 Task: In the  document Pottery.html Use the tool word Count 'and display word count while typing' Create the translated copy of the document in  'German' Change notification to  None
Action: Mouse moved to (345, 410)
Screenshot: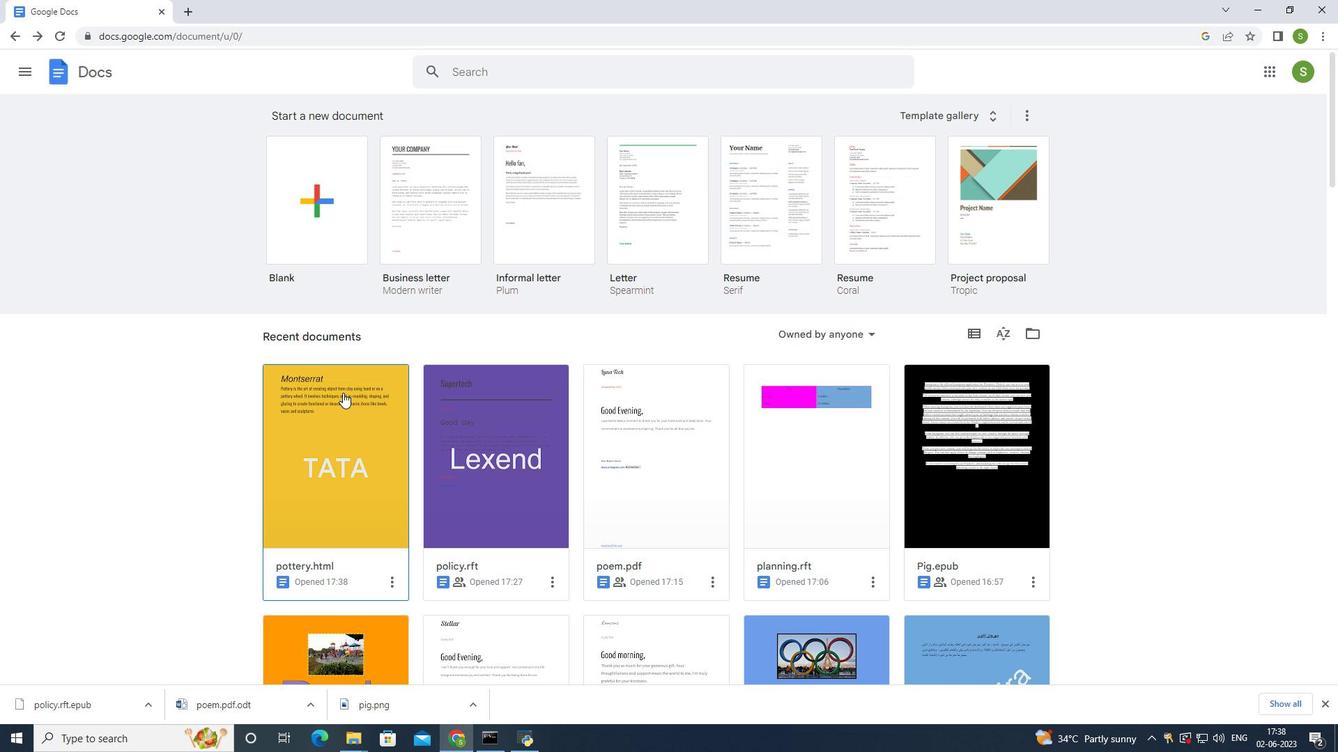 
Action: Mouse pressed left at (345, 410)
Screenshot: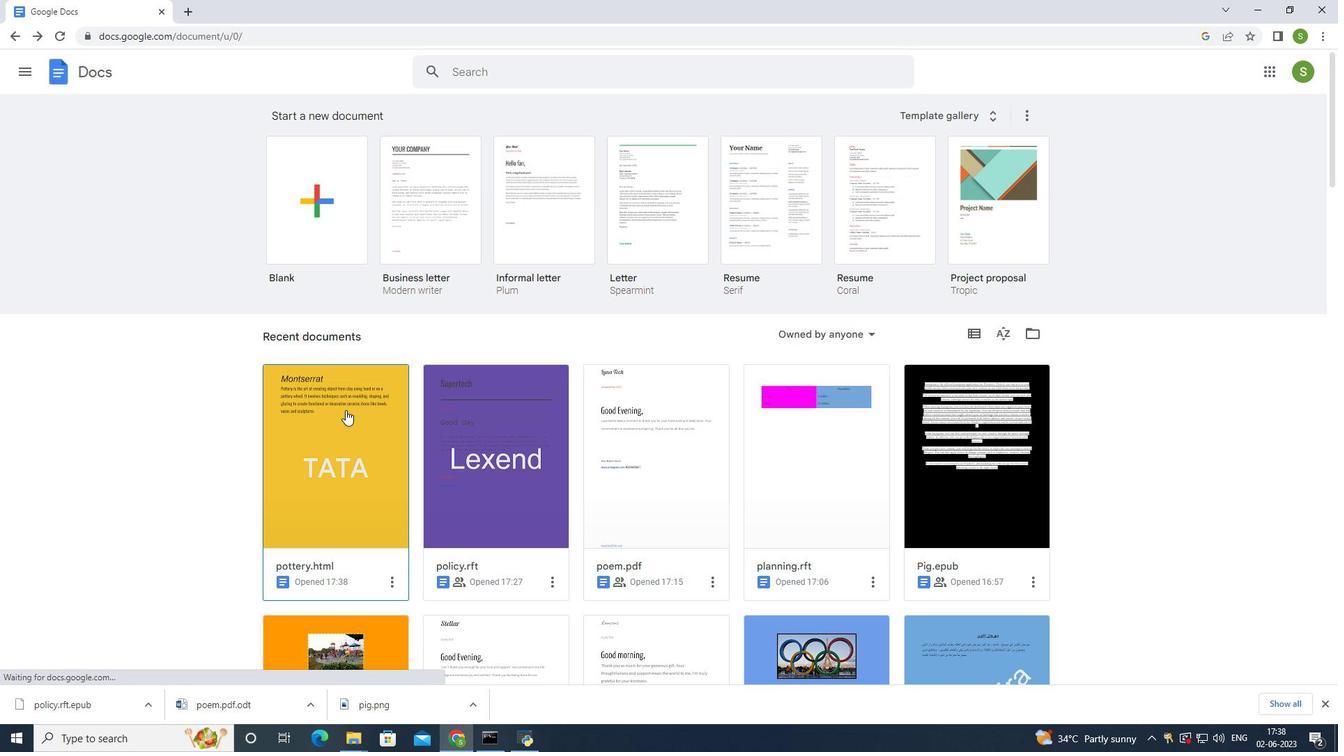 
Action: Mouse moved to (218, 78)
Screenshot: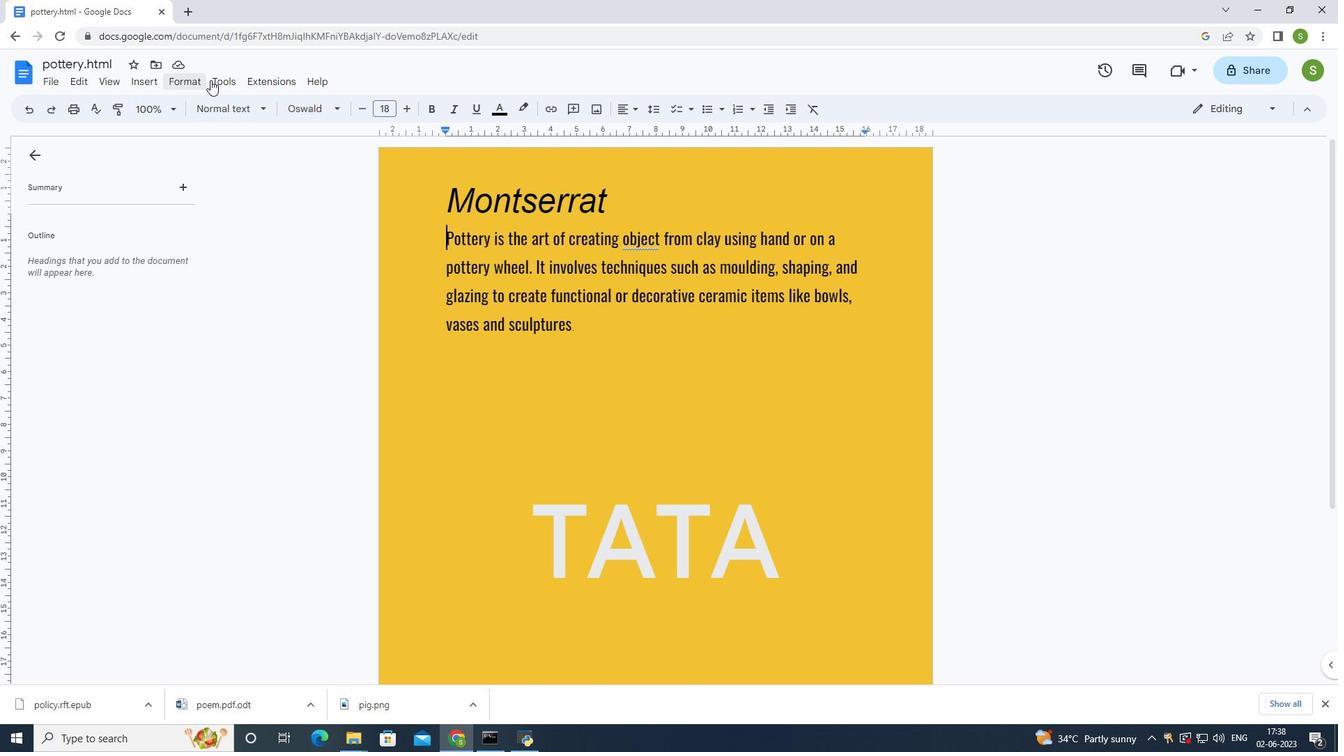 
Action: Mouse pressed left at (218, 78)
Screenshot: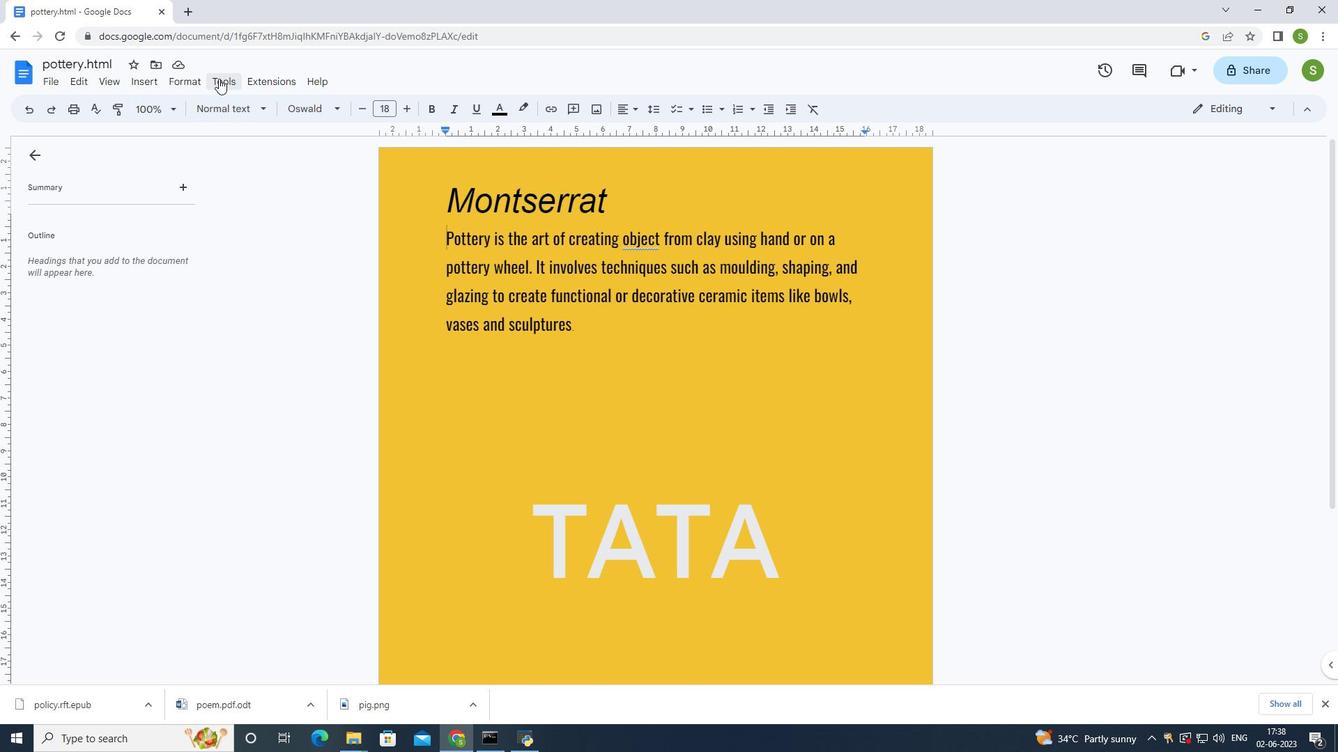 
Action: Mouse moved to (239, 125)
Screenshot: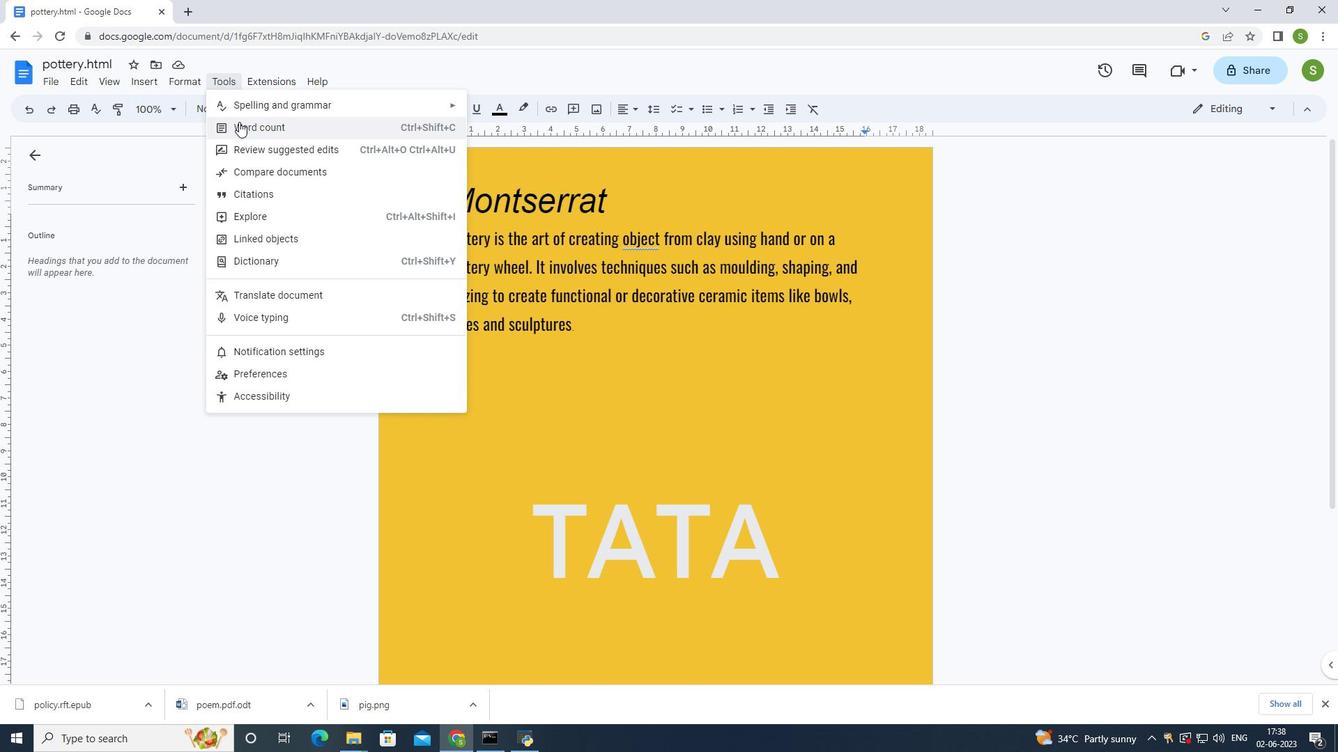 
Action: Mouse pressed left at (239, 125)
Screenshot: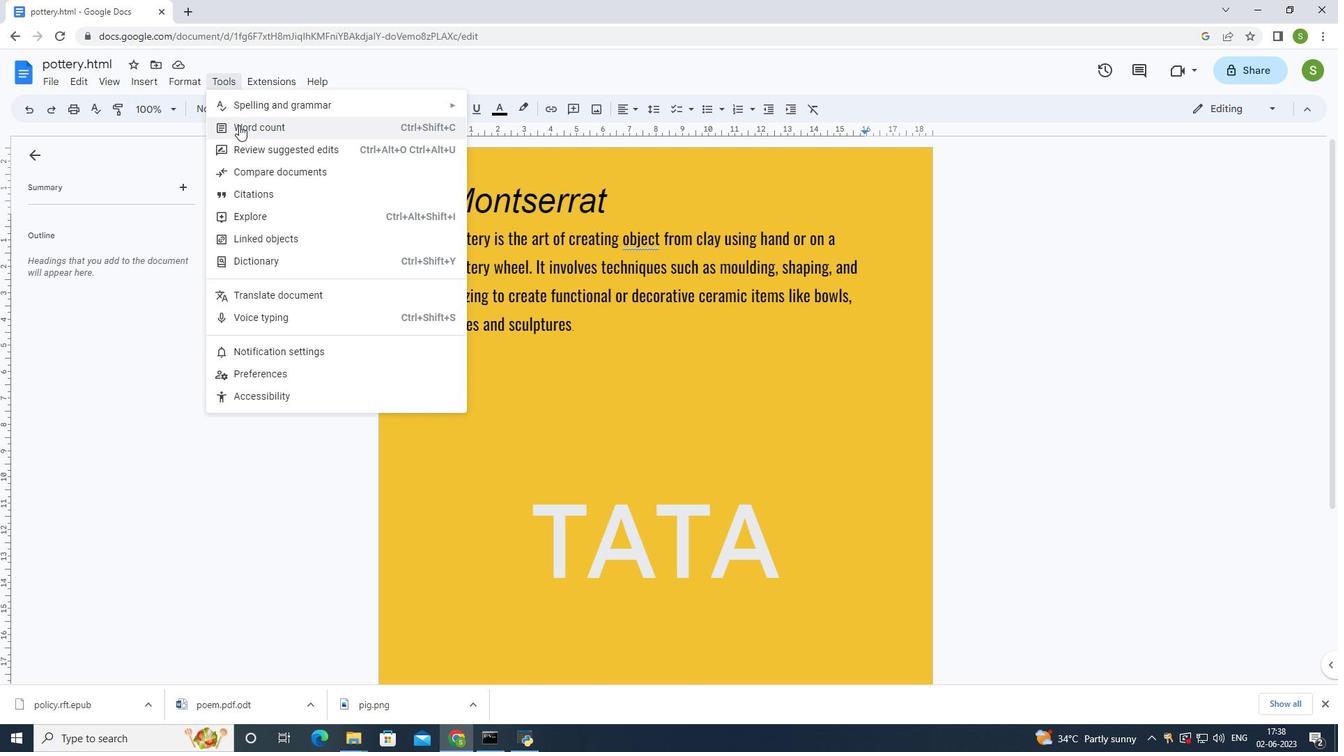 
Action: Mouse moved to (580, 432)
Screenshot: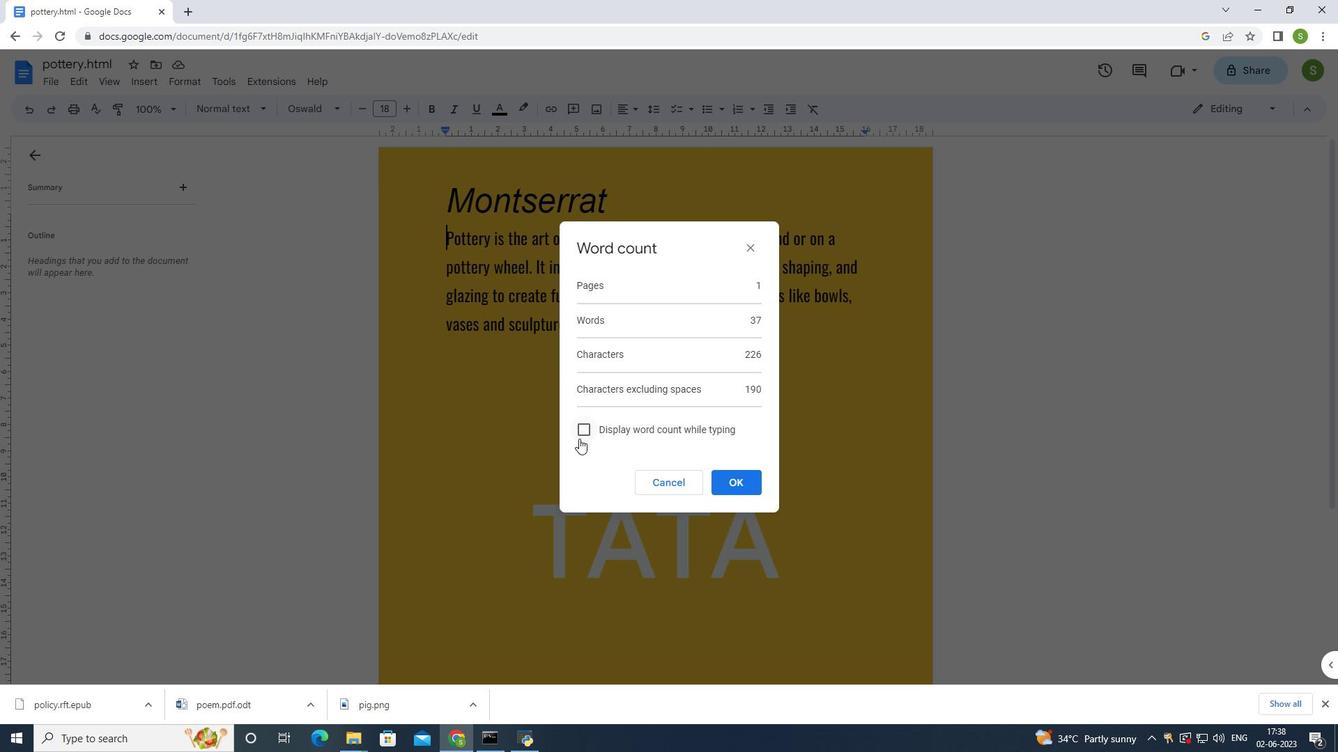 
Action: Mouse pressed left at (580, 432)
Screenshot: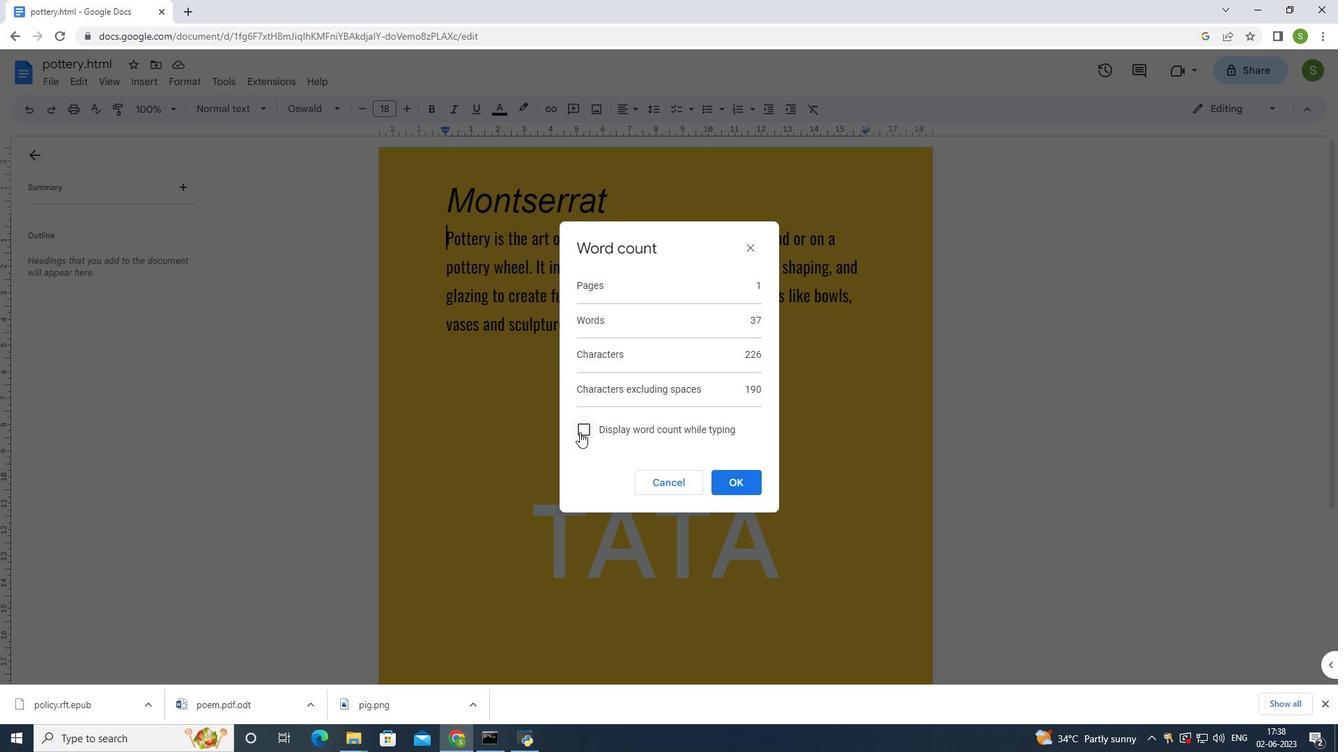 
Action: Mouse moved to (732, 484)
Screenshot: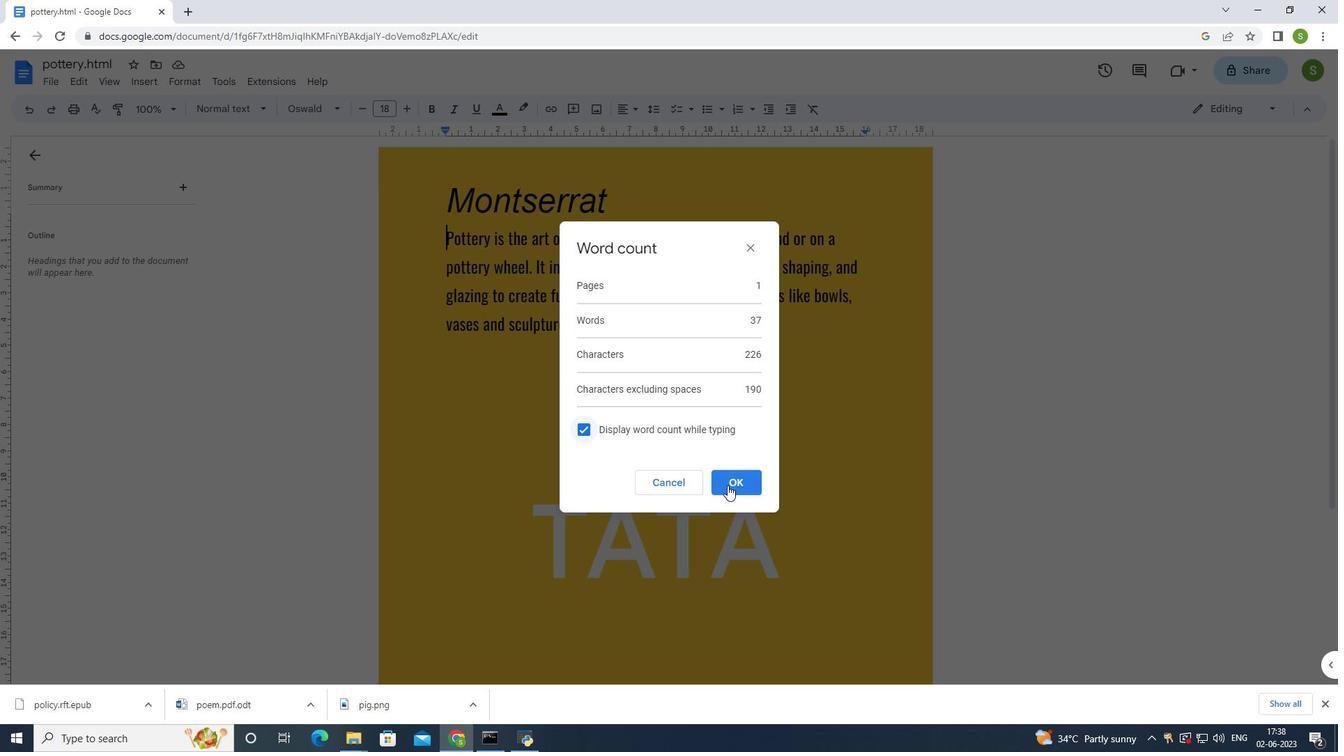 
Action: Mouse pressed left at (732, 484)
Screenshot: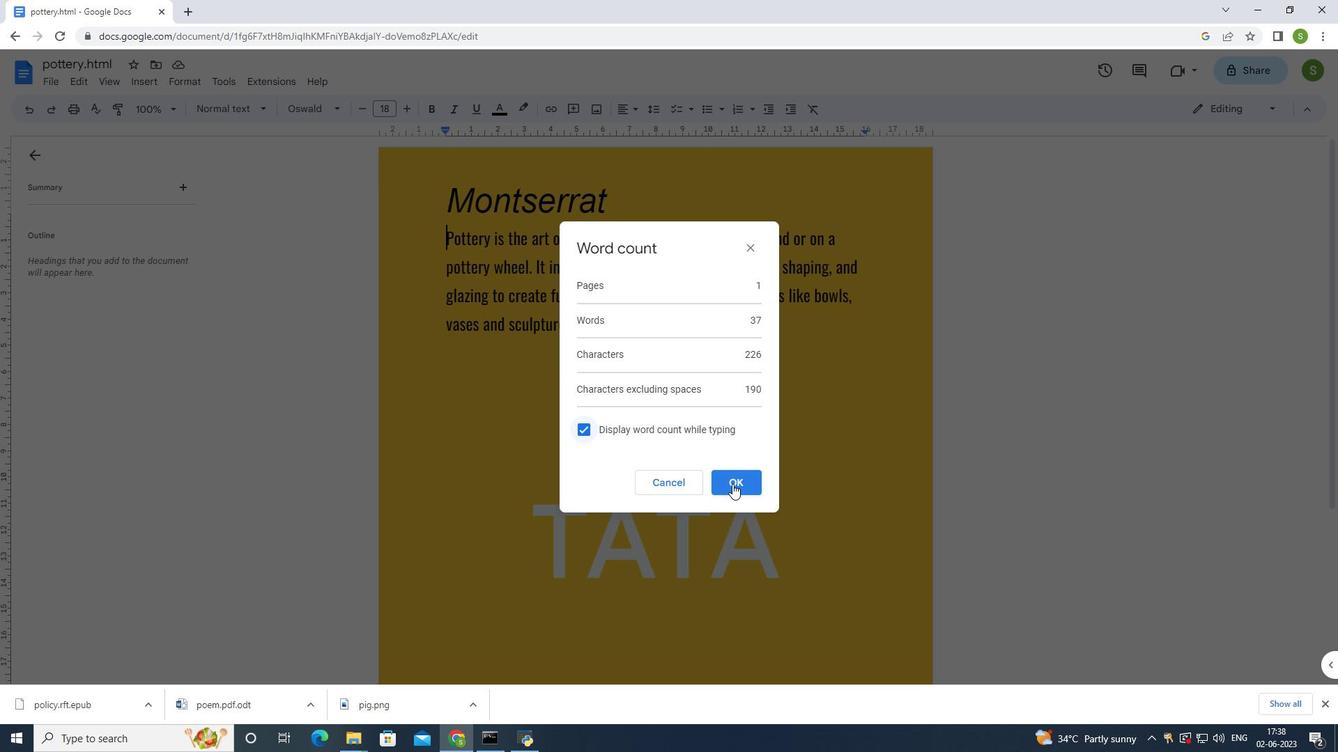 
Action: Mouse moved to (218, 83)
Screenshot: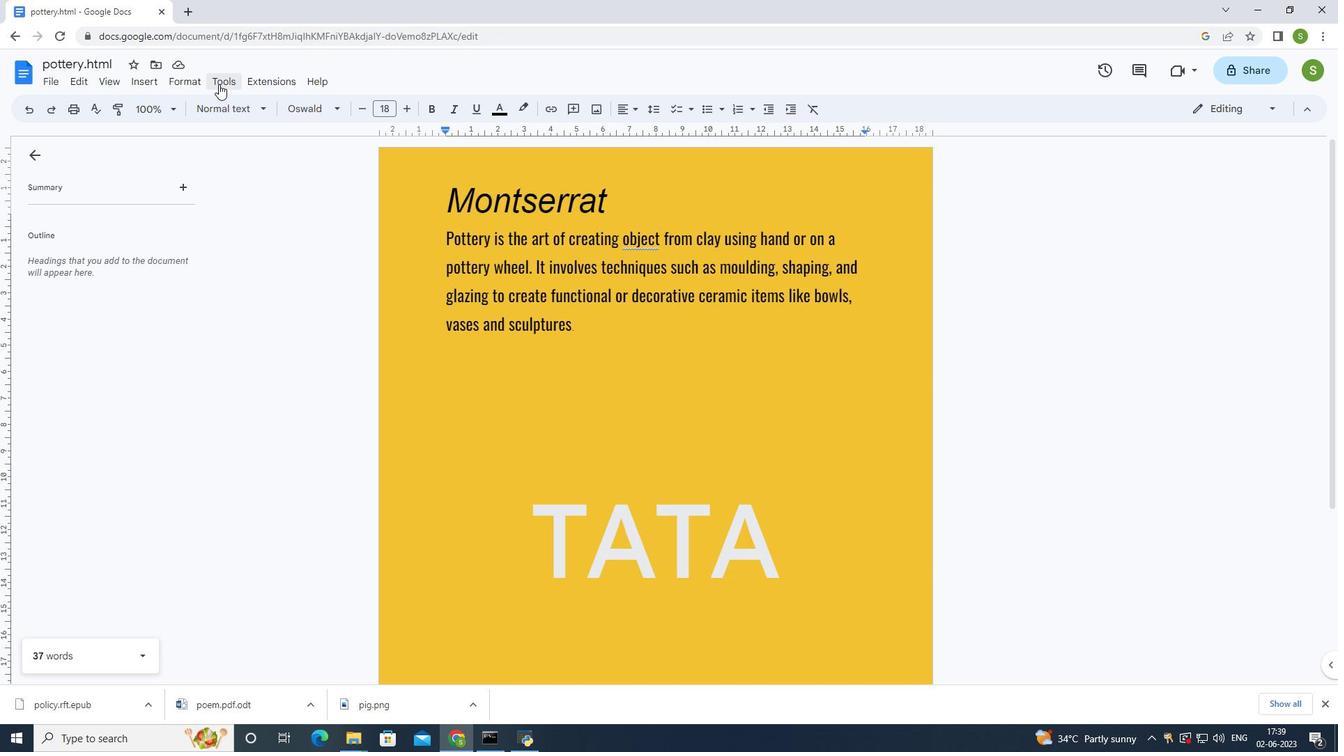 
Action: Mouse pressed left at (218, 84)
Screenshot: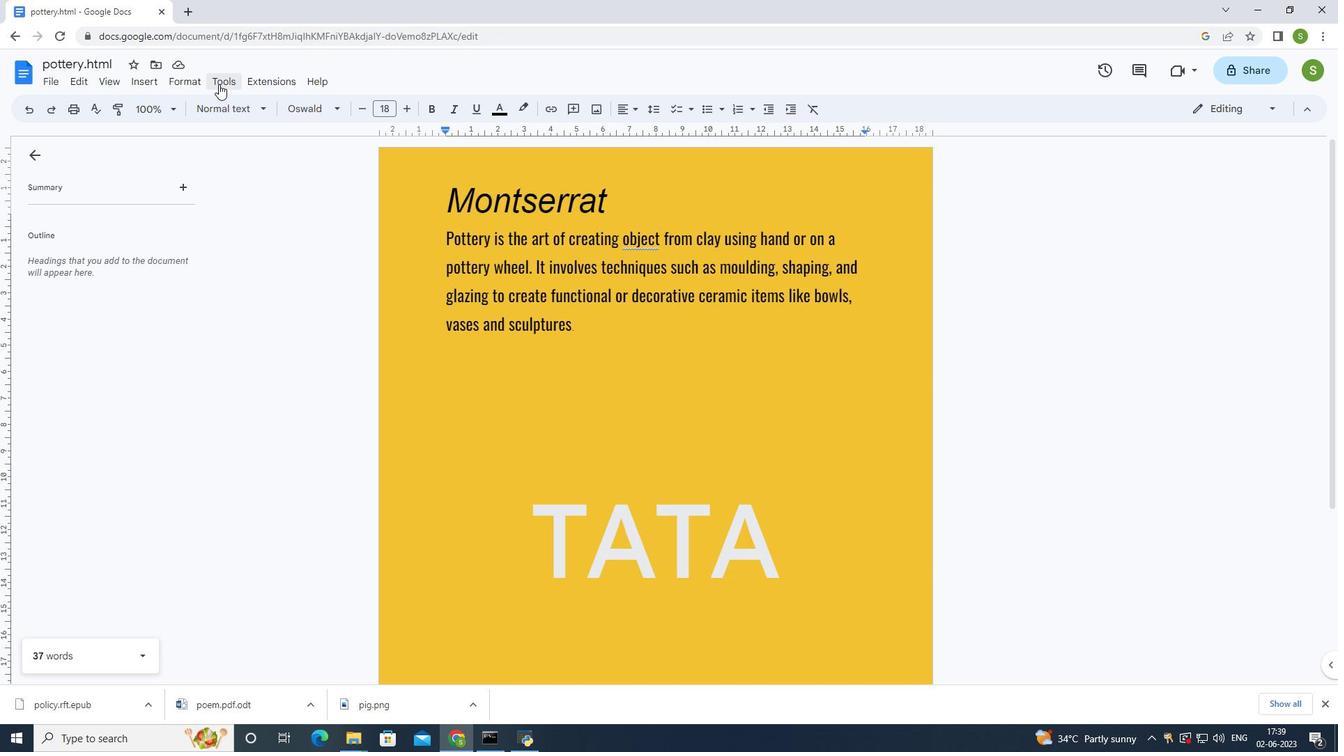 
Action: Mouse moved to (259, 296)
Screenshot: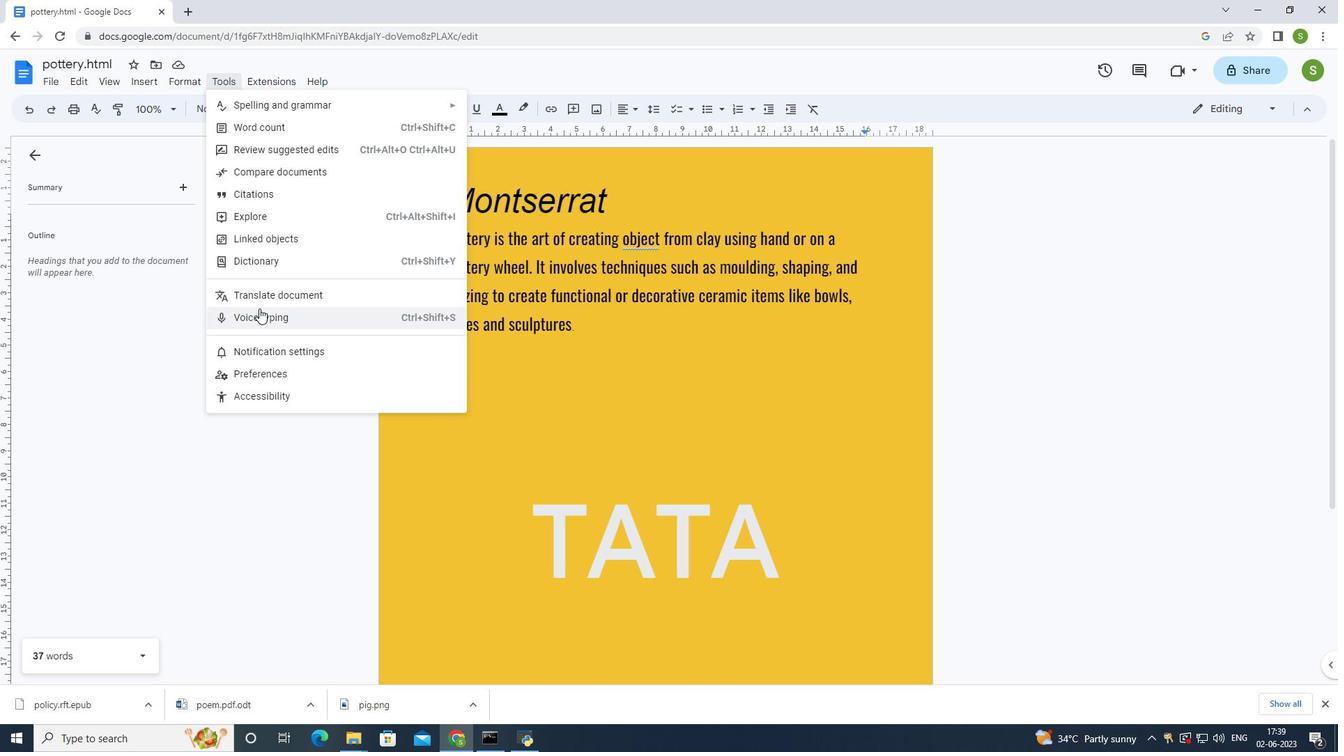 
Action: Mouse pressed left at (259, 296)
Screenshot: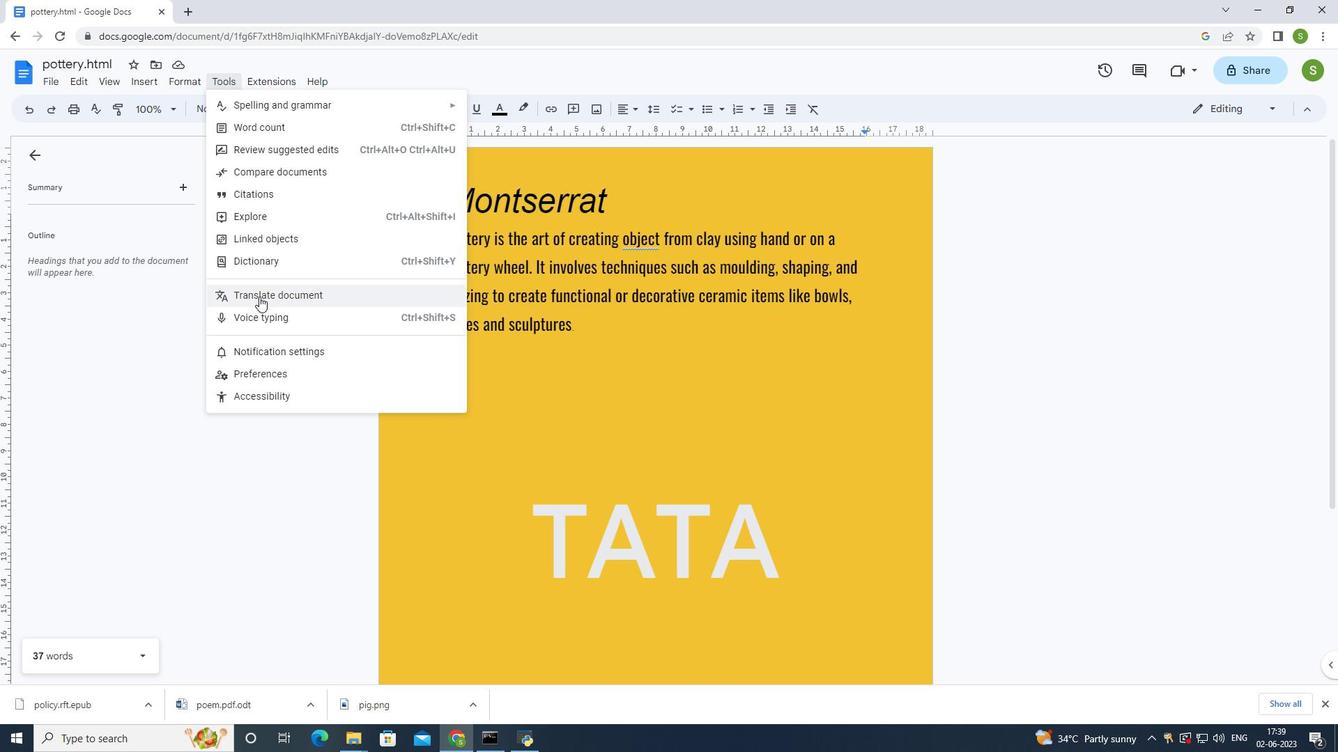 
Action: Mouse moved to (637, 386)
Screenshot: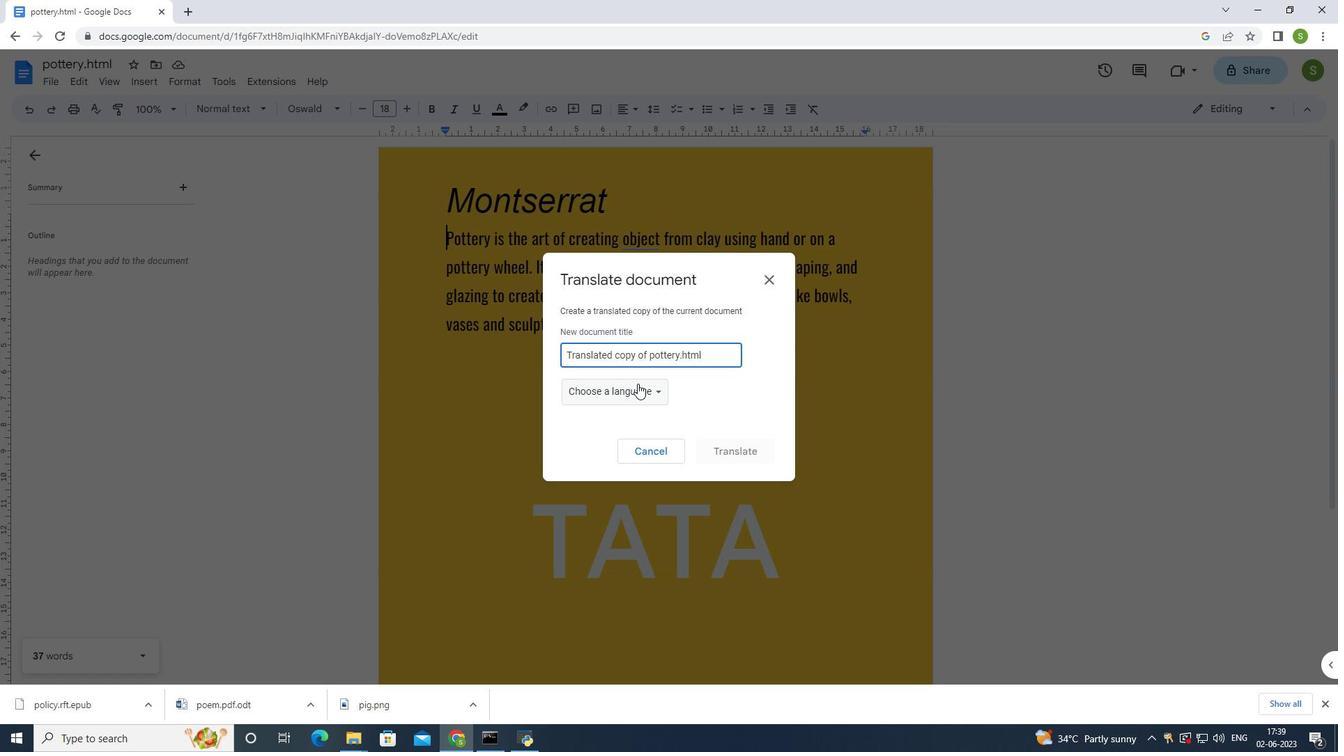 
Action: Mouse pressed left at (637, 386)
Screenshot: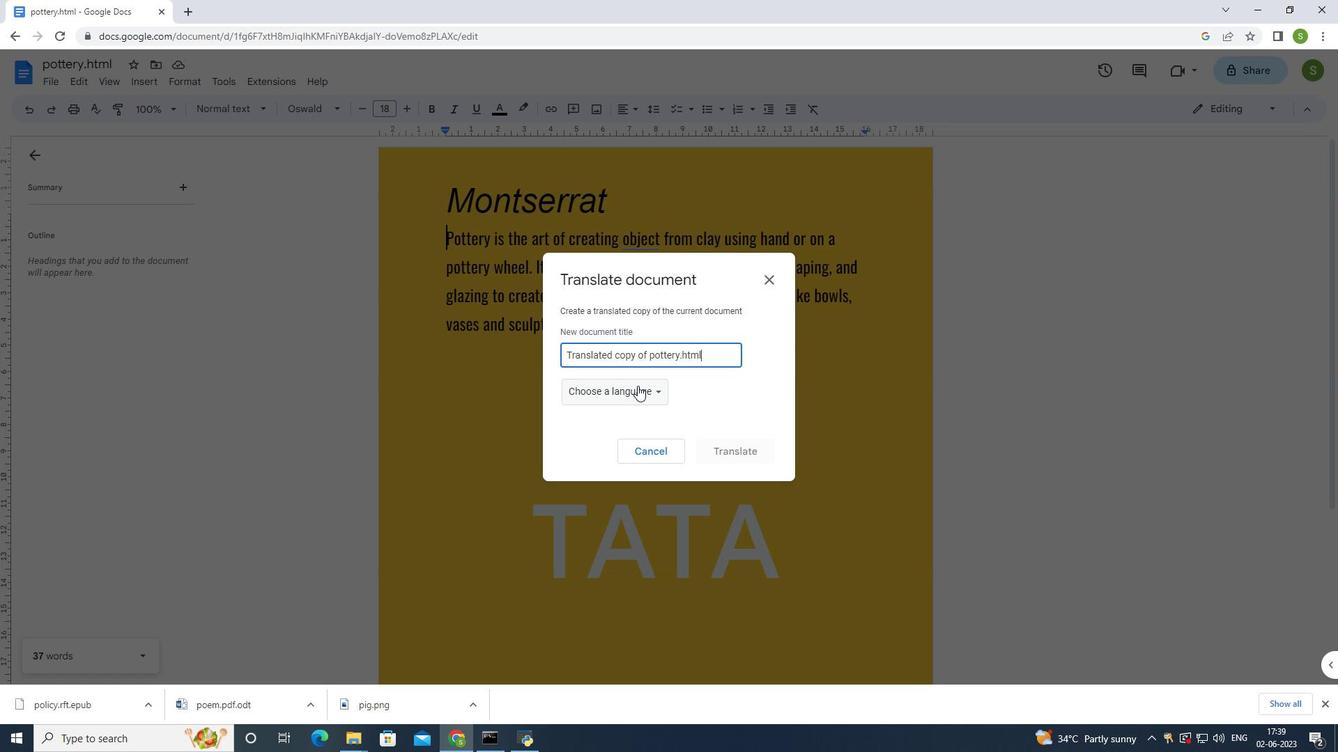 
Action: Mouse moved to (632, 459)
Screenshot: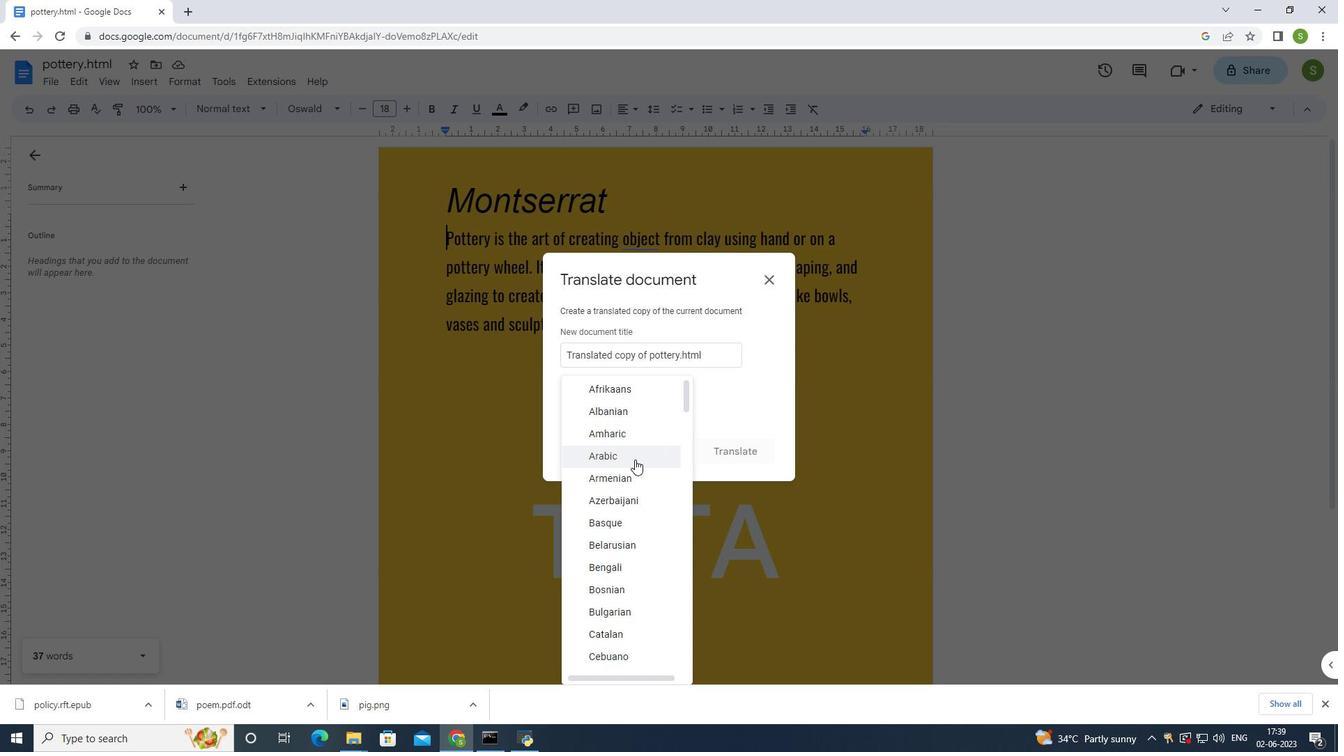 
Action: Mouse scrolled (632, 459) with delta (0, 0)
Screenshot: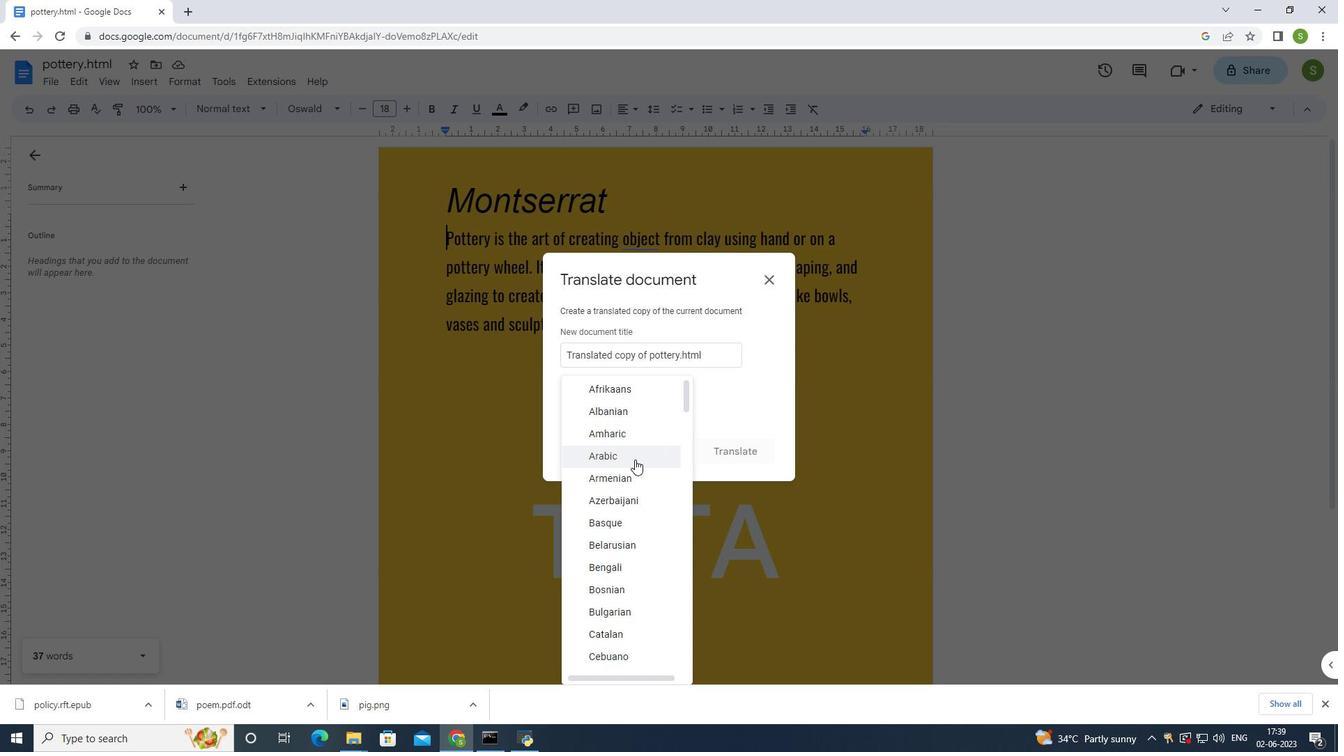 
Action: Mouse scrolled (632, 459) with delta (0, 0)
Screenshot: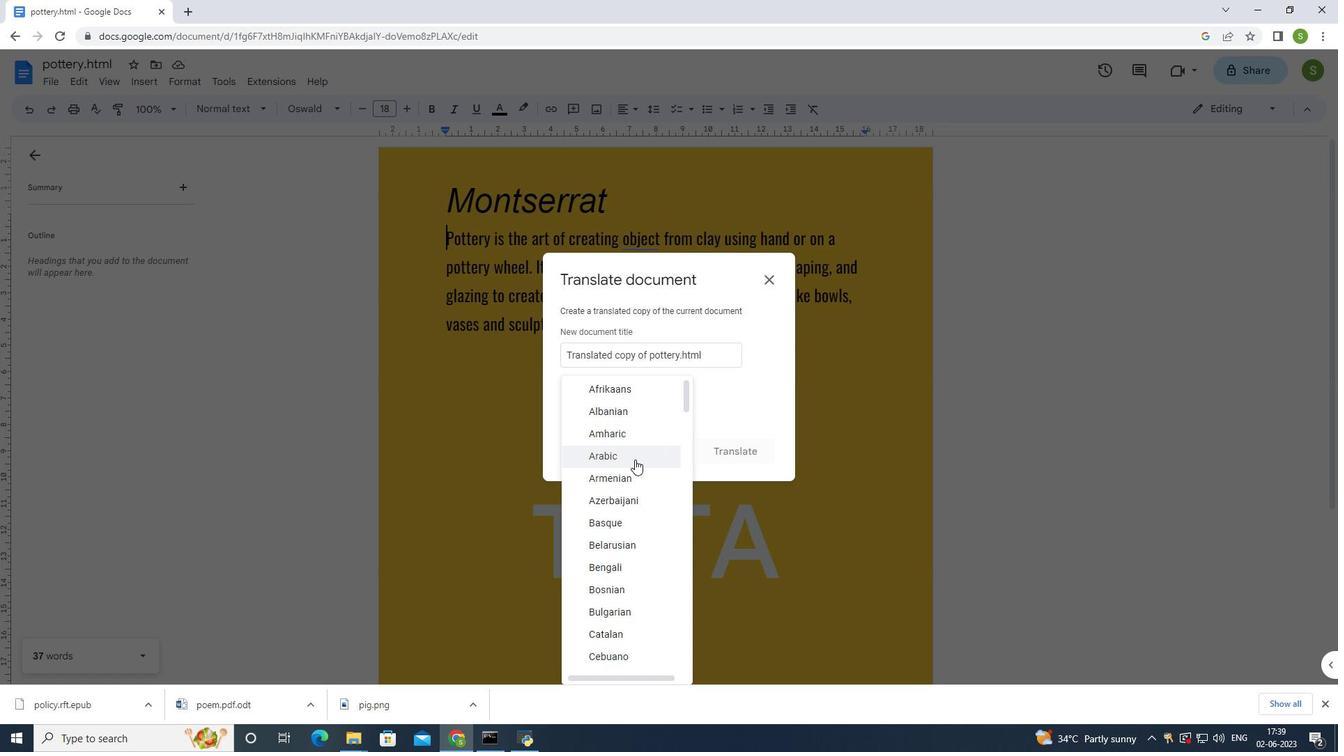 
Action: Mouse moved to (632, 459)
Screenshot: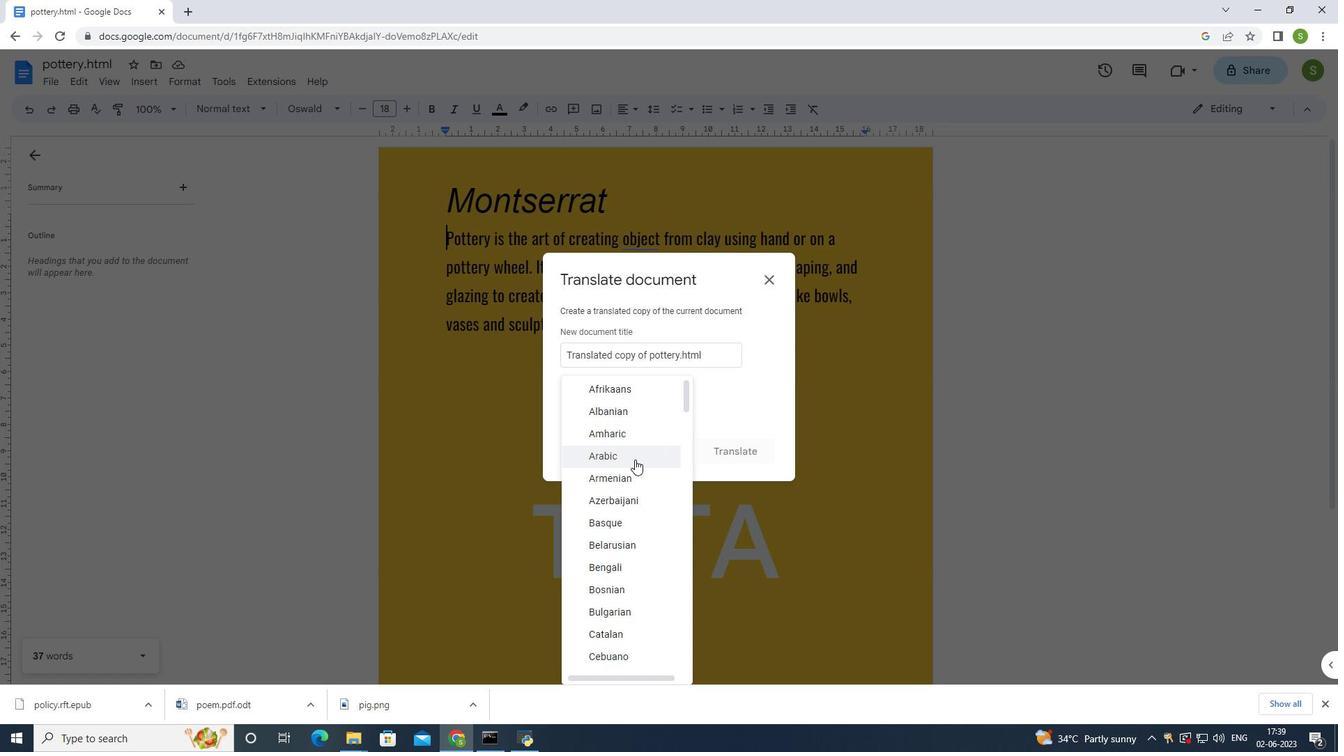 
Action: Mouse scrolled (632, 459) with delta (0, 0)
Screenshot: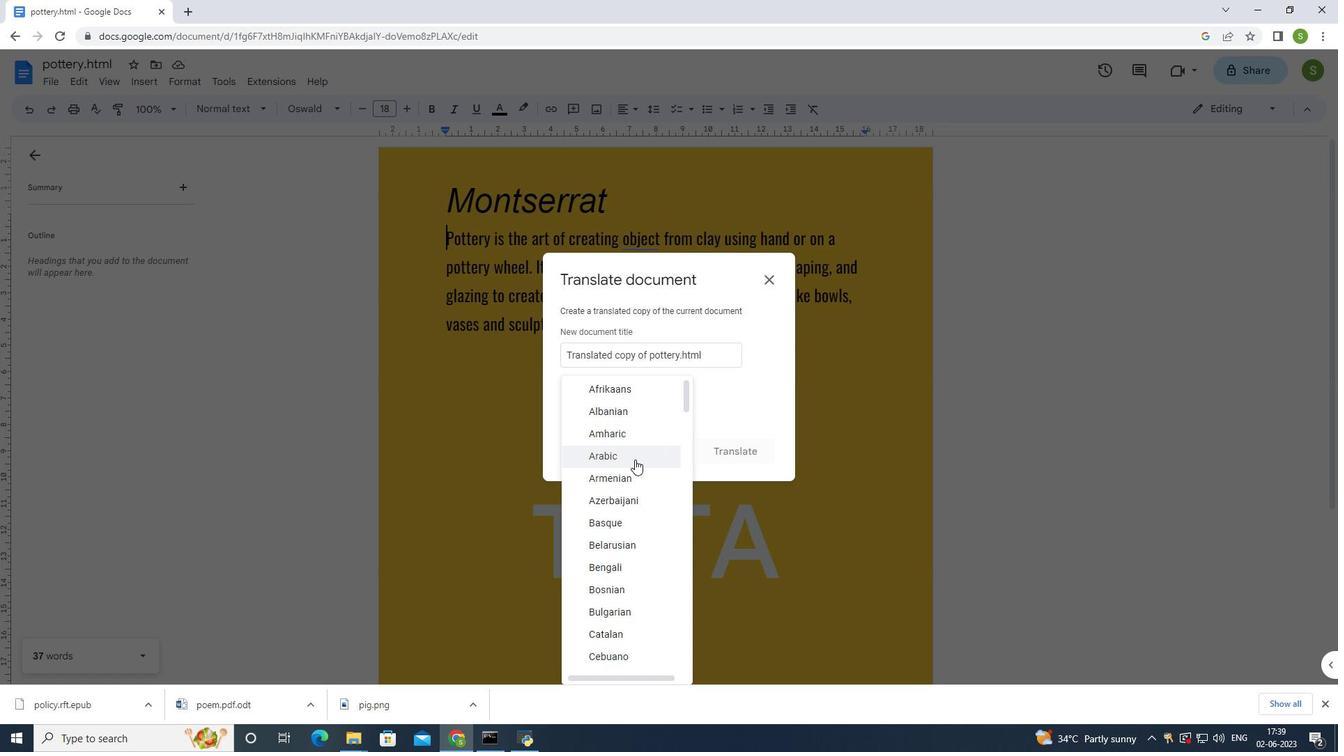 
Action: Mouse moved to (630, 459)
Screenshot: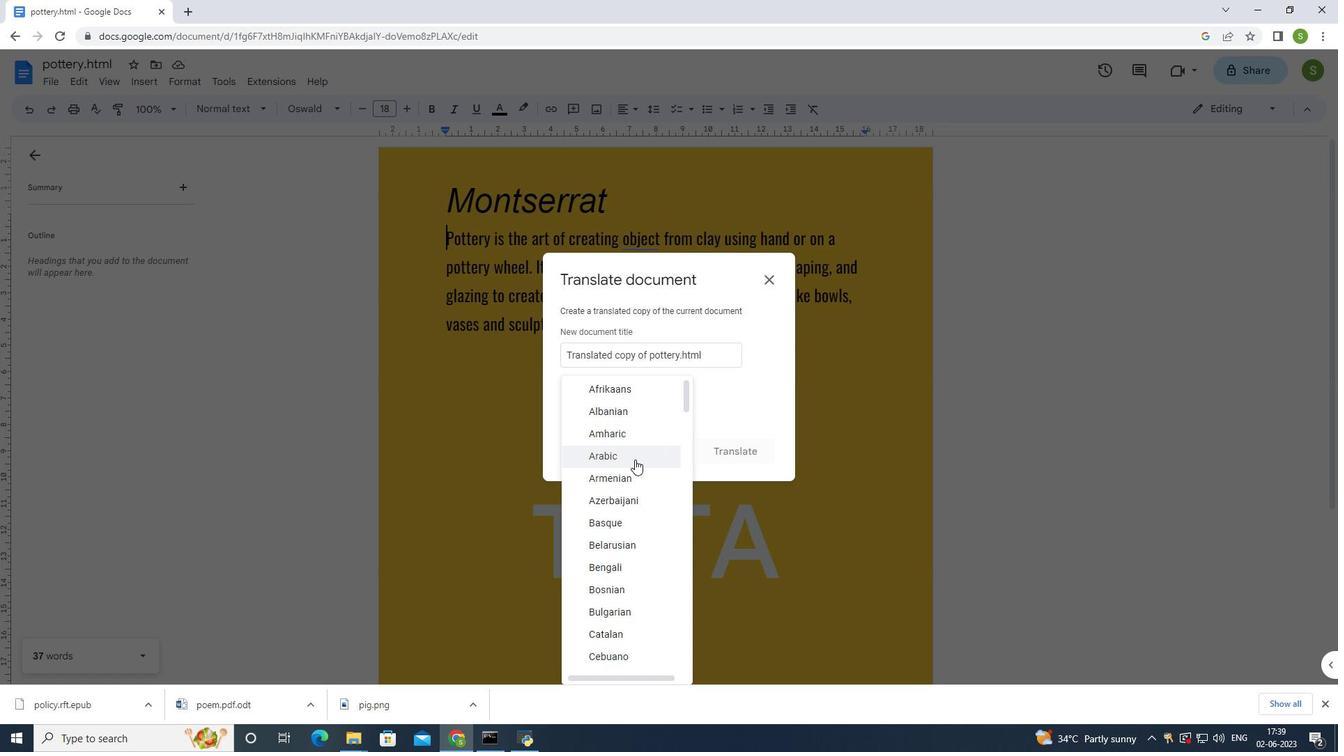 
Action: Mouse scrolled (630, 459) with delta (0, 0)
Screenshot: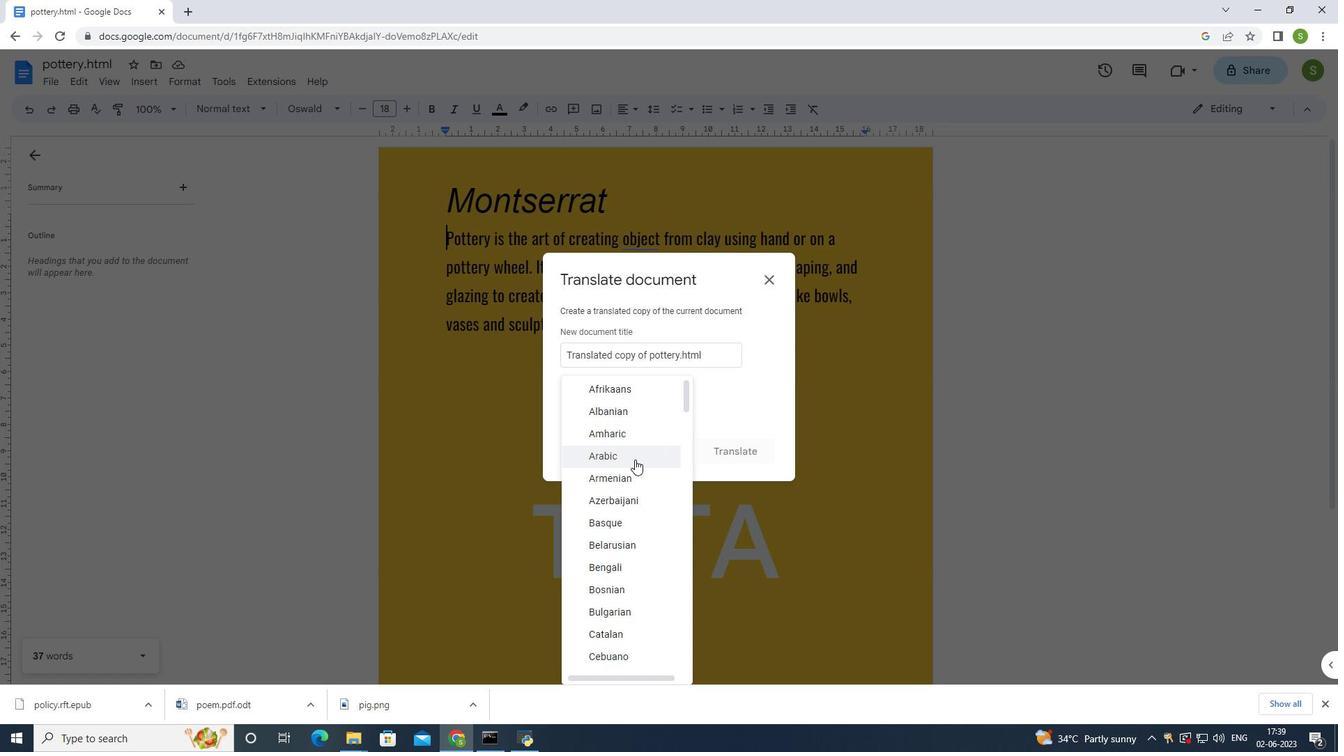 
Action: Mouse moved to (623, 455)
Screenshot: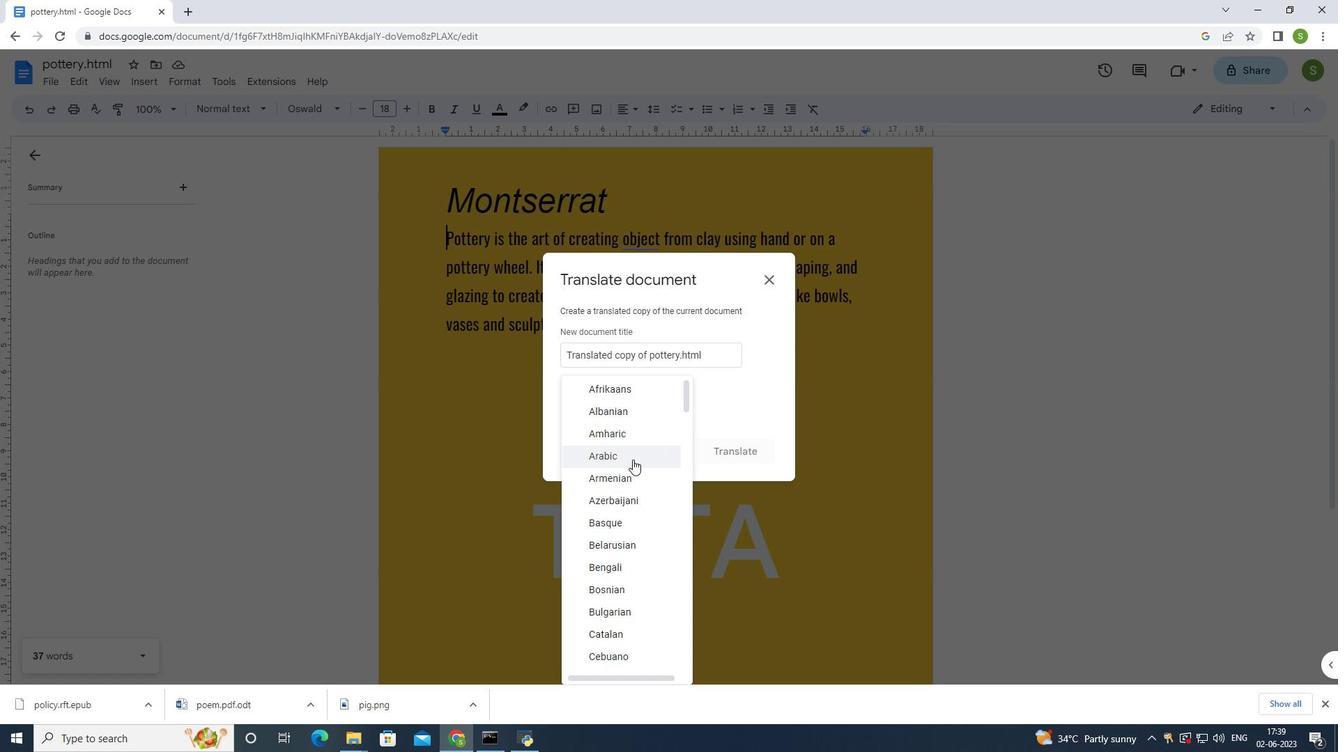 
Action: Mouse scrolled (623, 454) with delta (0, 0)
Screenshot: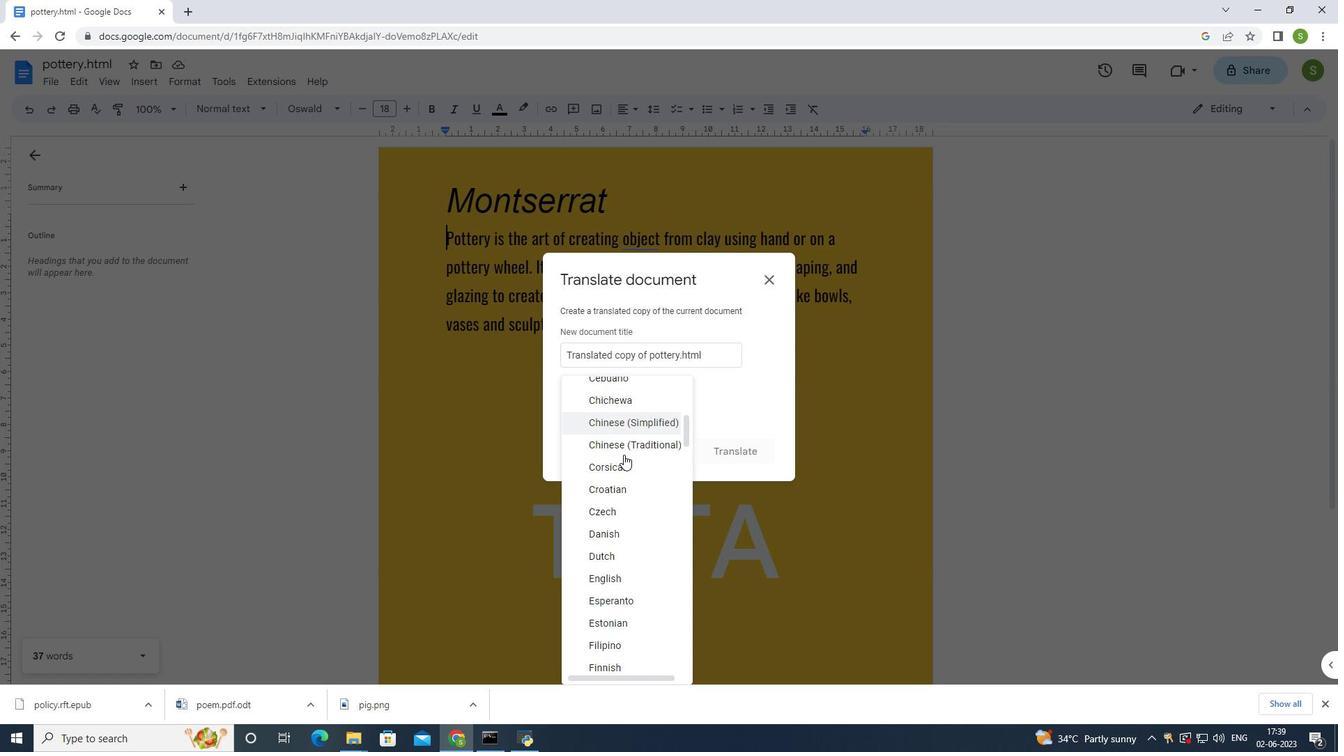 
Action: Mouse scrolled (623, 454) with delta (0, 0)
Screenshot: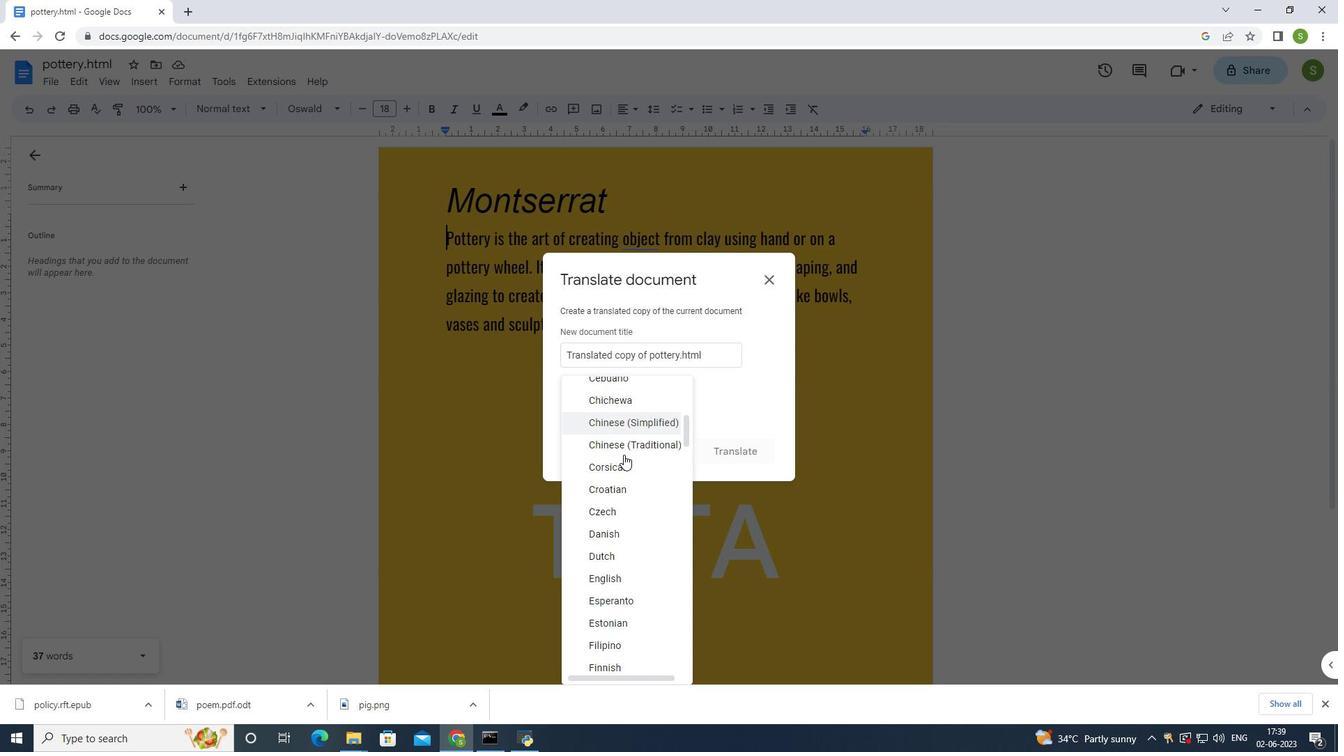 
Action: Mouse scrolled (623, 454) with delta (0, 0)
Screenshot: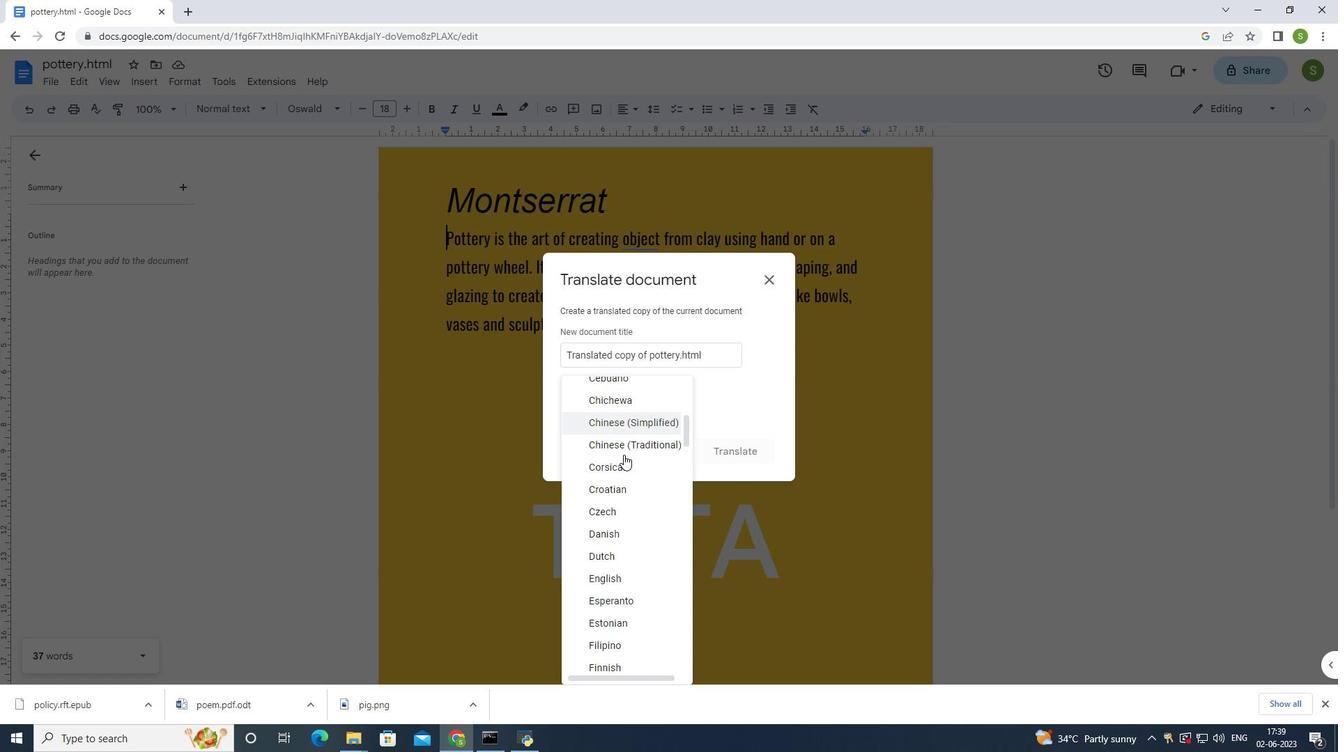
Action: Mouse scrolled (623, 454) with delta (0, 0)
Screenshot: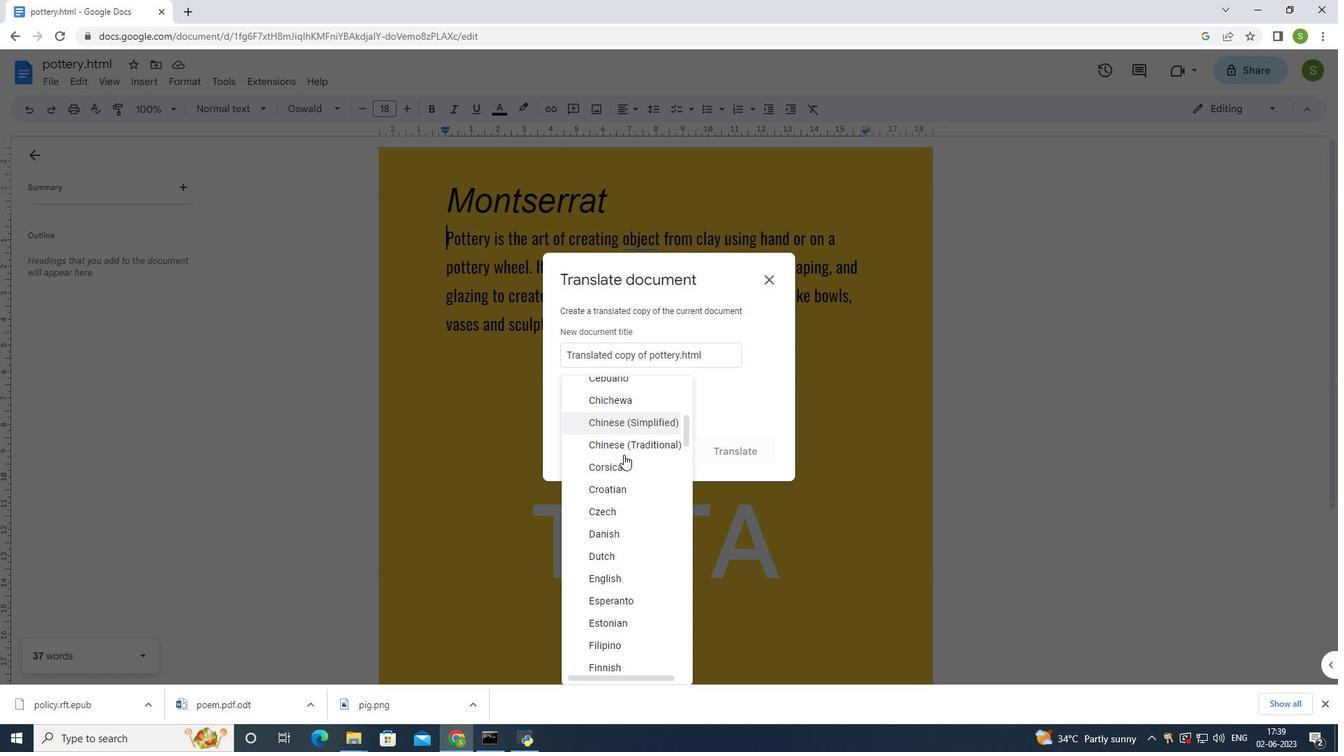 
Action: Mouse moved to (618, 504)
Screenshot: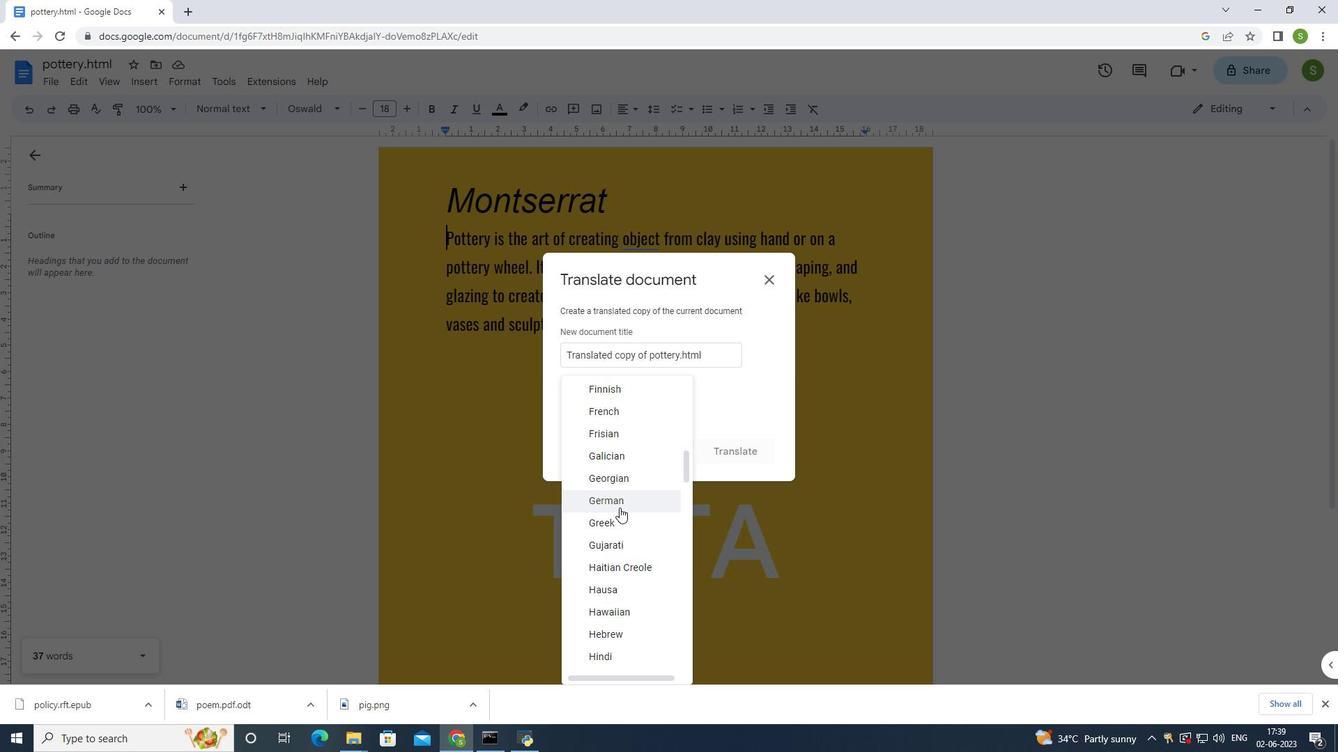 
Action: Mouse pressed left at (618, 504)
Screenshot: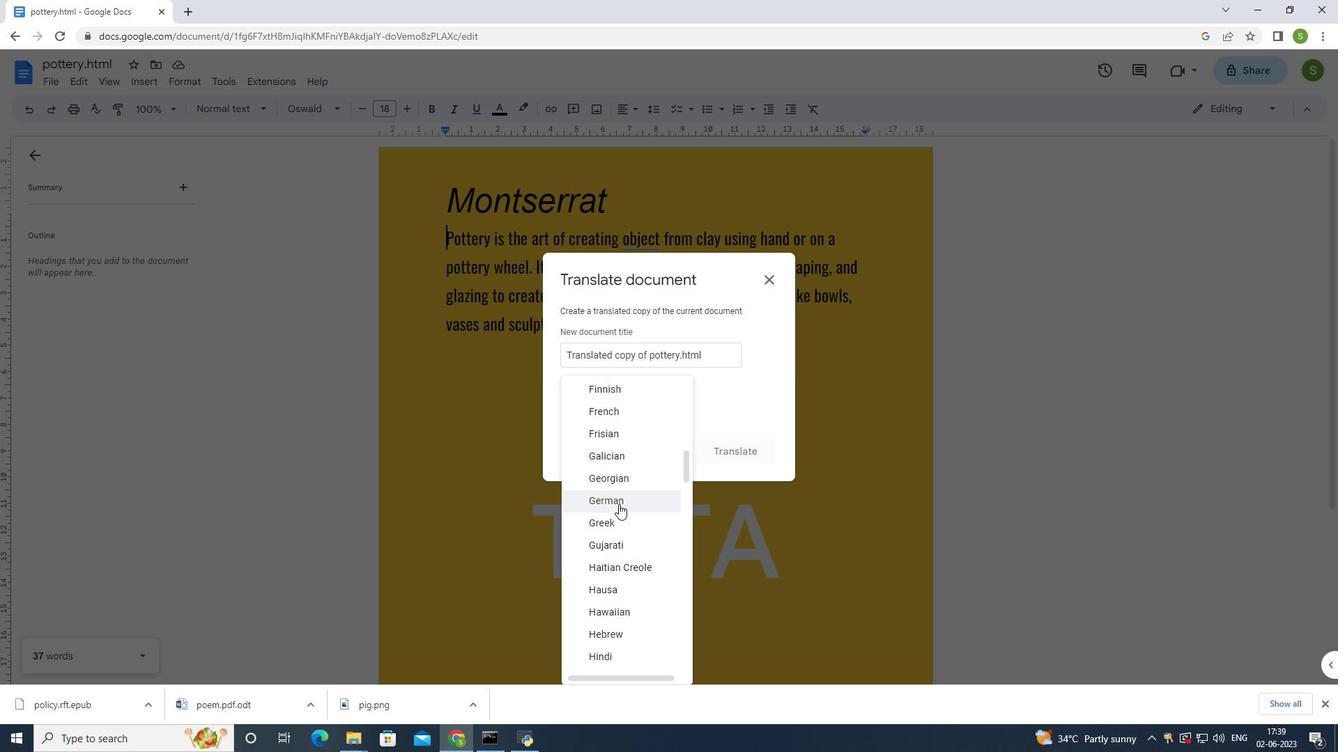 
Action: Mouse moved to (725, 448)
Screenshot: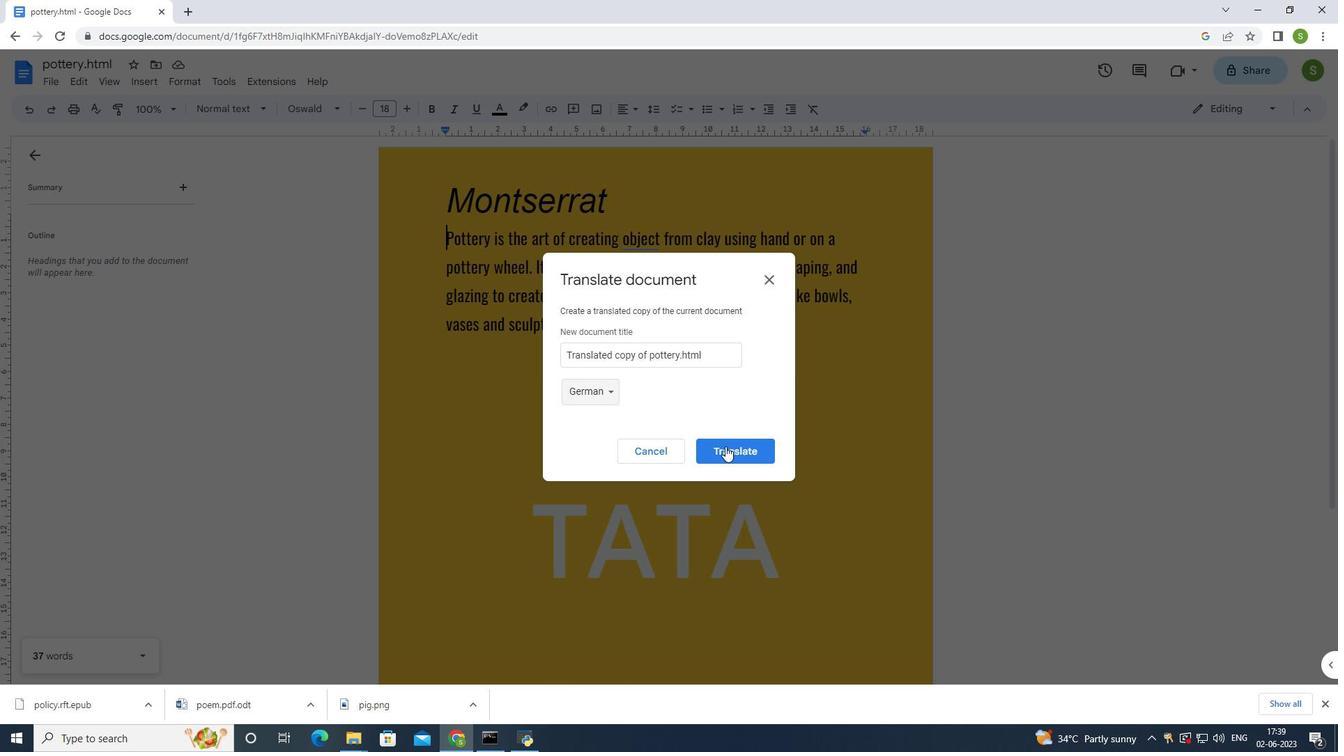 
Action: Mouse pressed left at (725, 448)
Screenshot: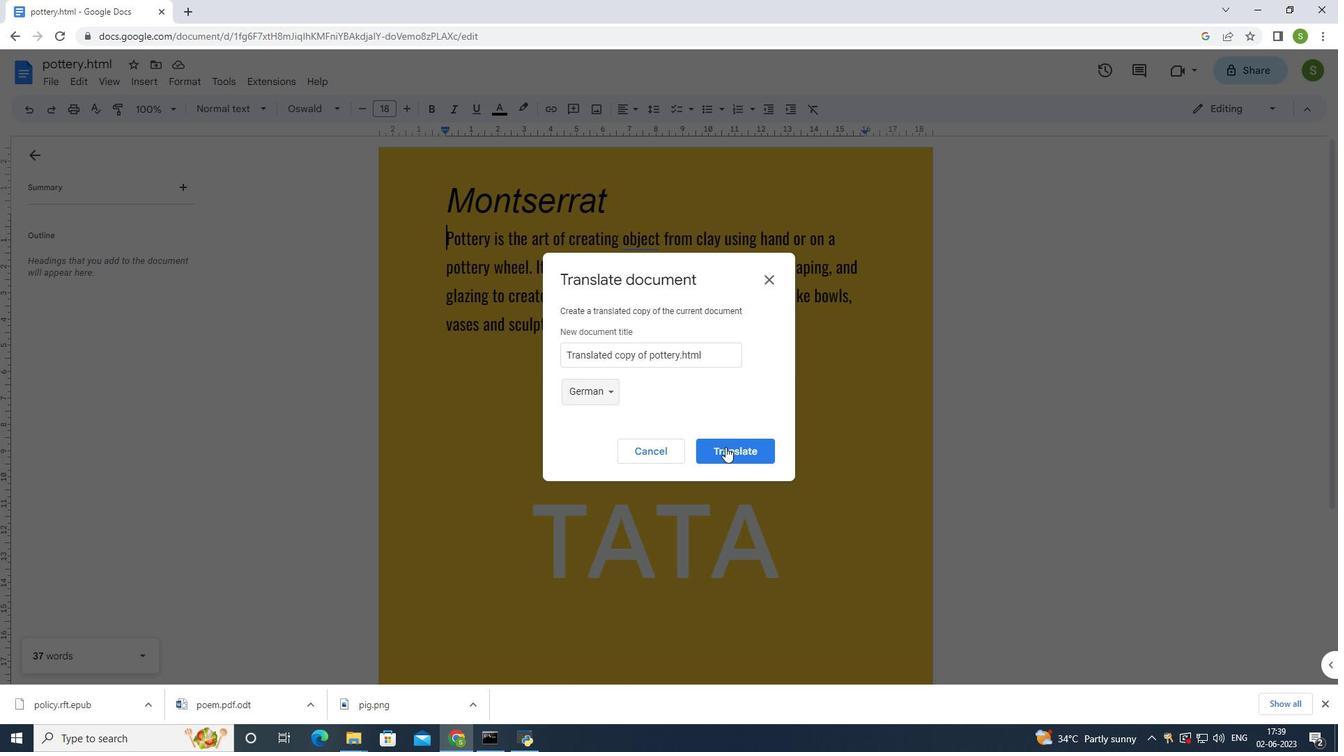 
Action: Mouse moved to (219, 64)
Screenshot: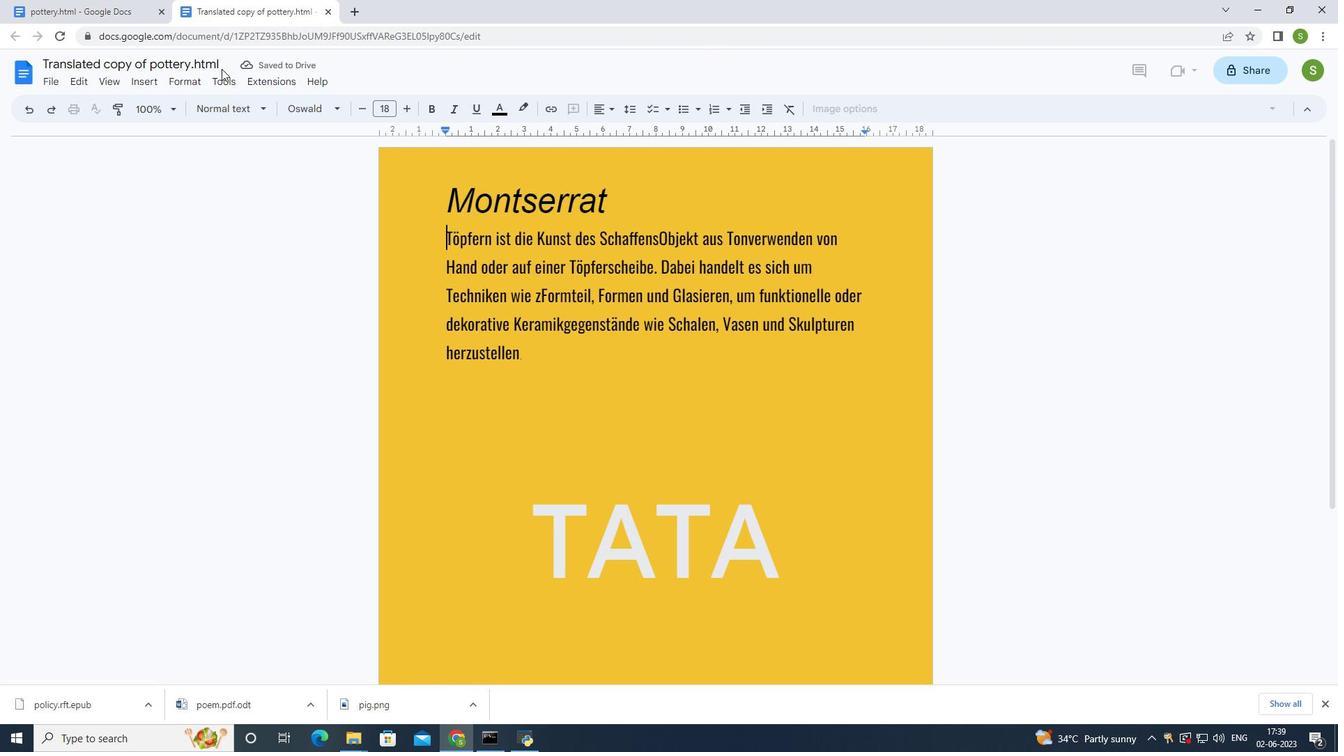 
Action: Mouse pressed left at (219, 64)
Screenshot: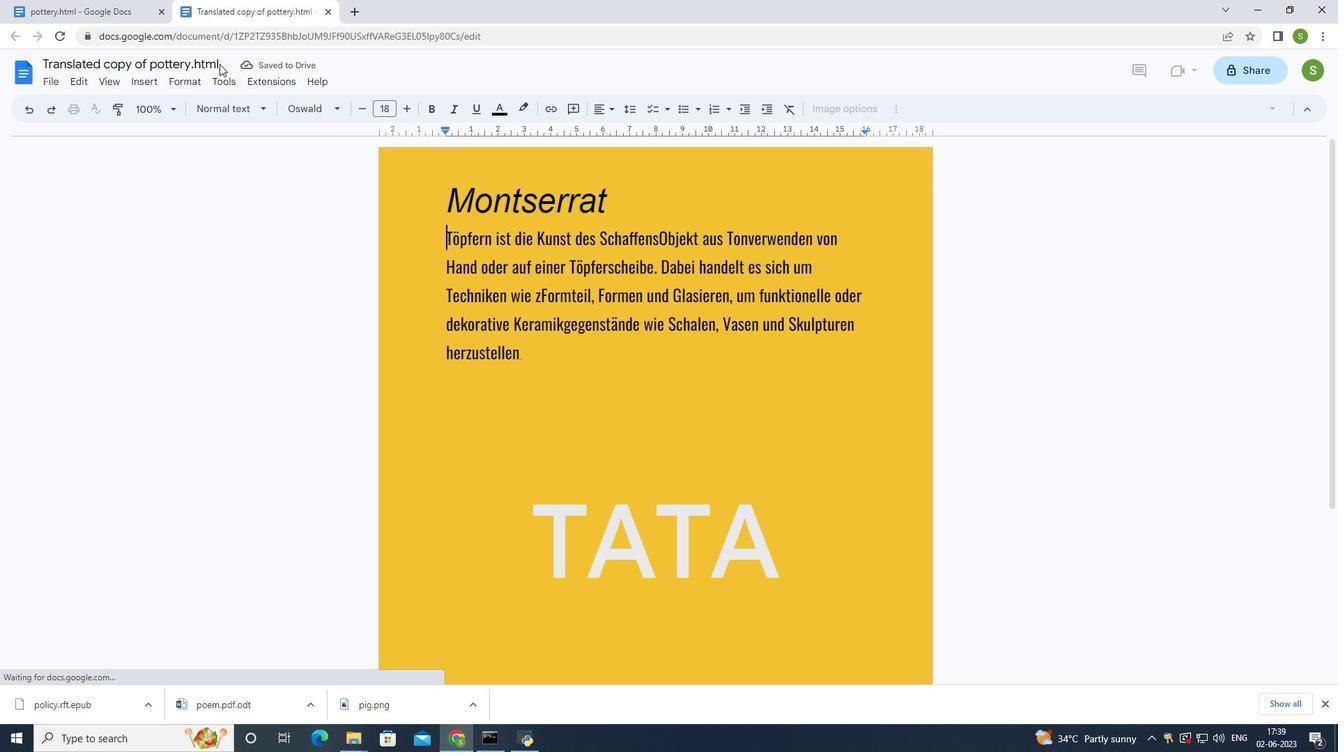 
Action: Mouse moved to (276, 78)
Screenshot: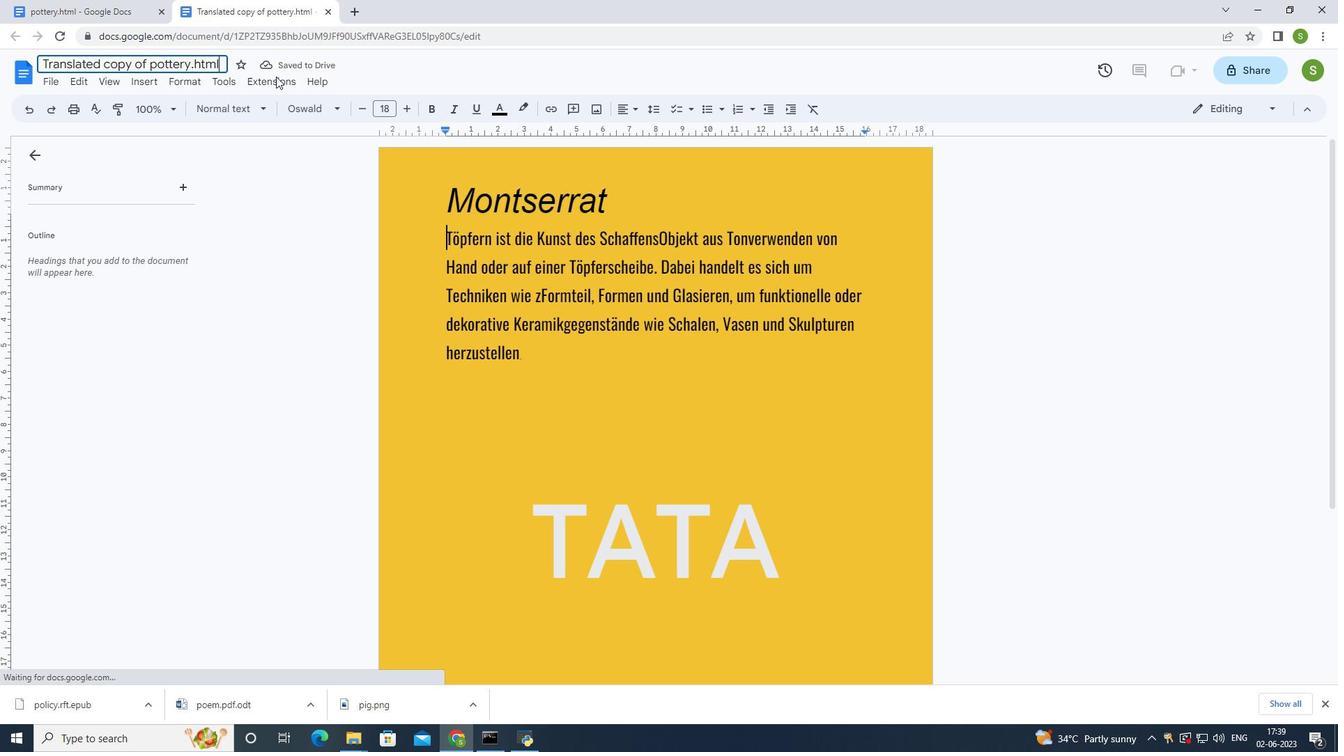 
Action: Key pressed <Key.backspace><Key.backspace><Key.backspace><Key.backspace><Key.backspace><Key.backspace><Key.backspace><Key.backspace><Key.backspace><Key.backspace><Key.backspace><Key.backspace><Key.backspace><Key.backspace><Key.backspace><Key.backspace><Key.backspace><Key.backspace>
Screenshot: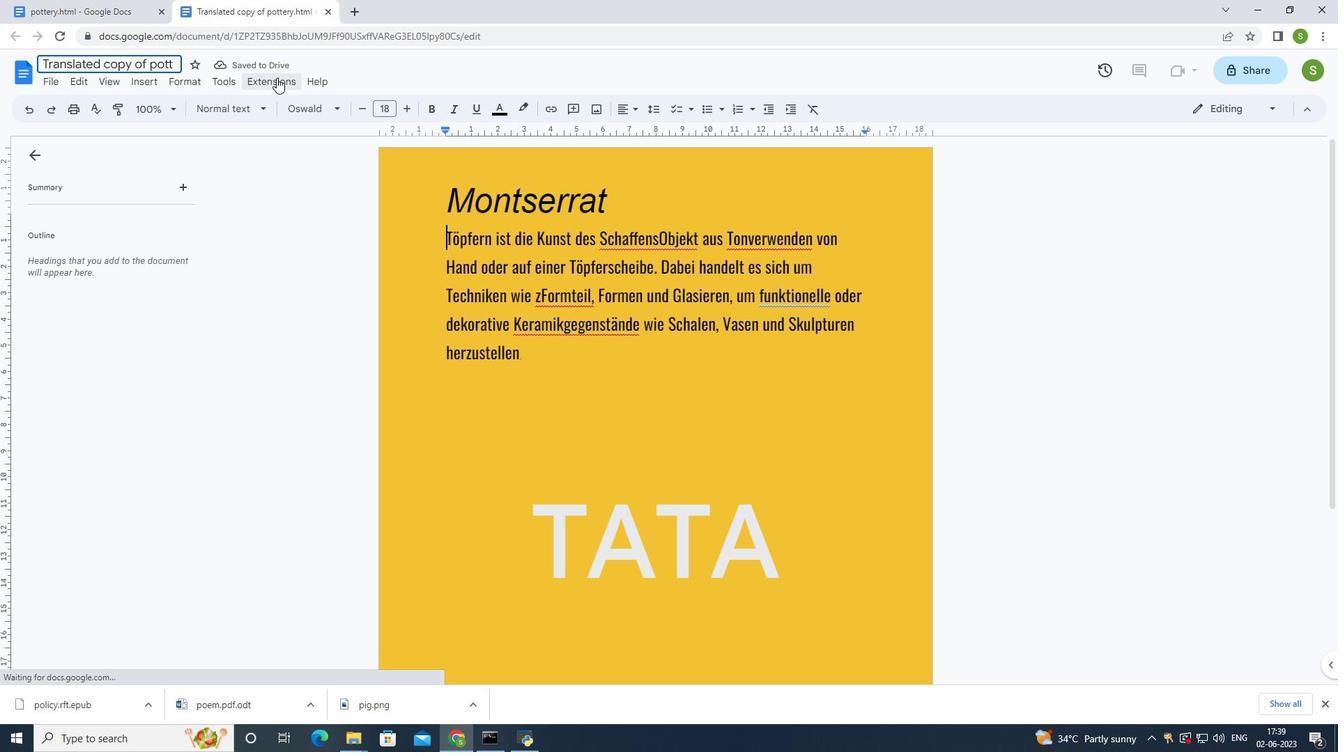 
Action: Mouse moved to (277, 78)
Screenshot: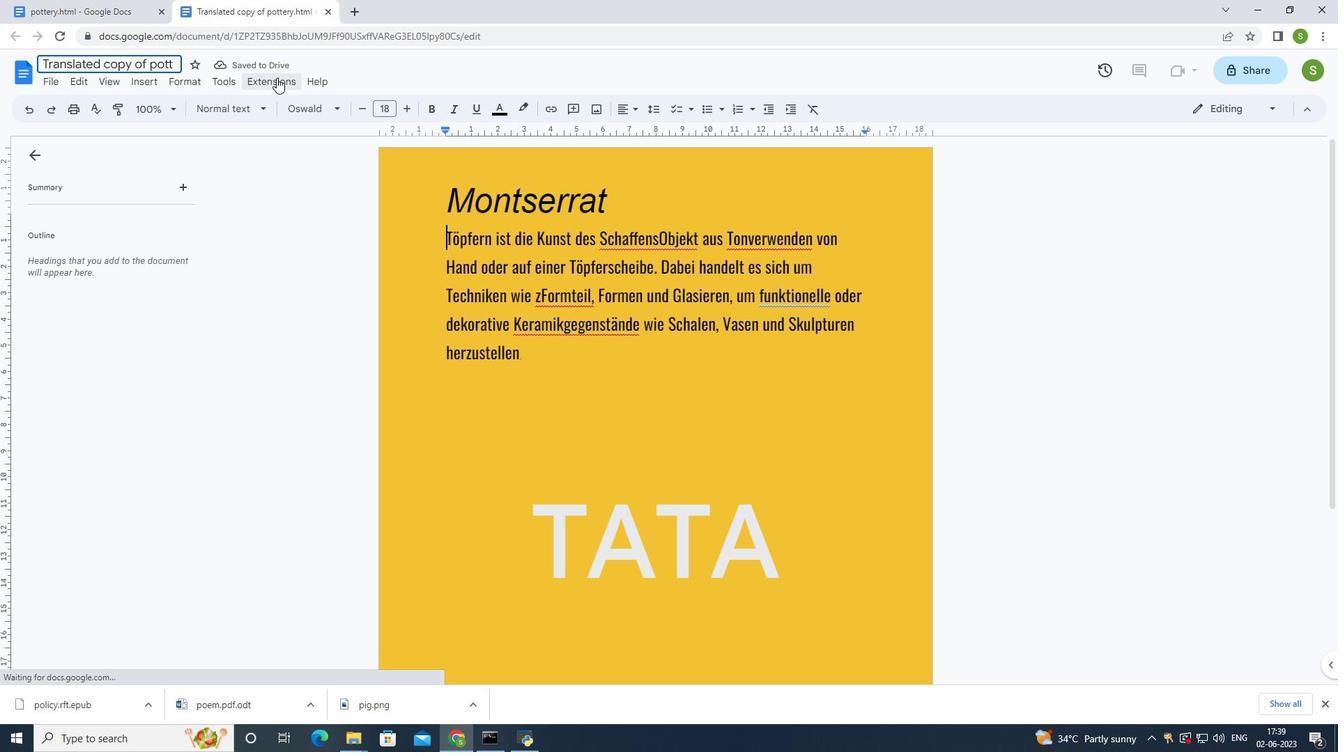 
Action: Key pressed <Key.backspace>
Screenshot: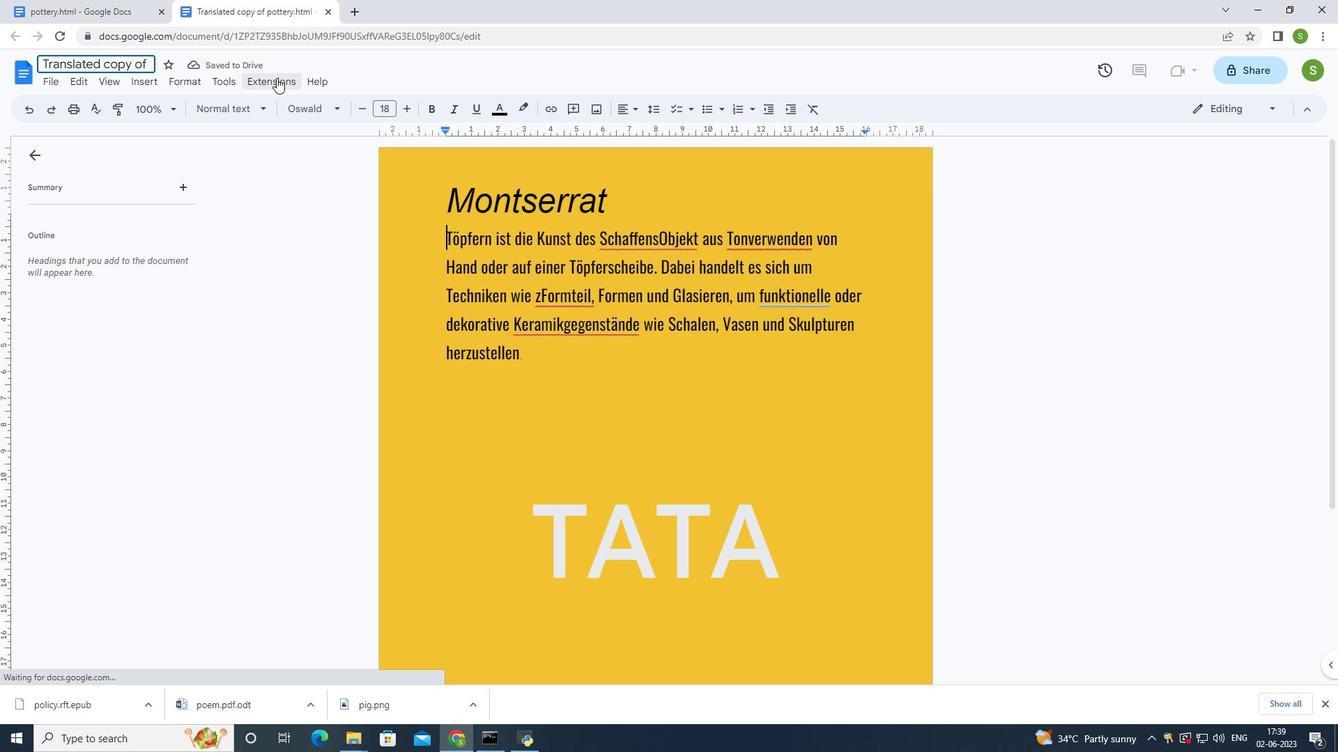
Action: Mouse moved to (278, 79)
Screenshot: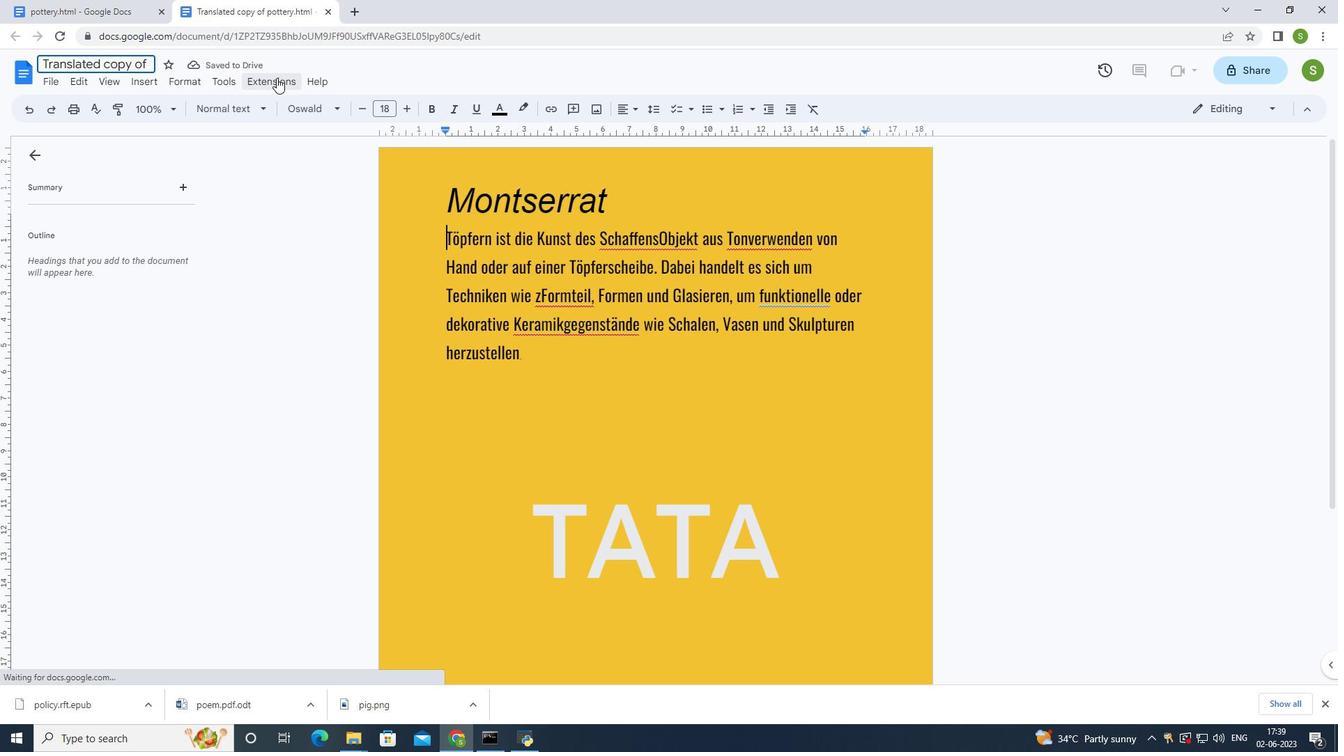
Action: Key pressed <Key.backspace><Key.backspace>
Screenshot: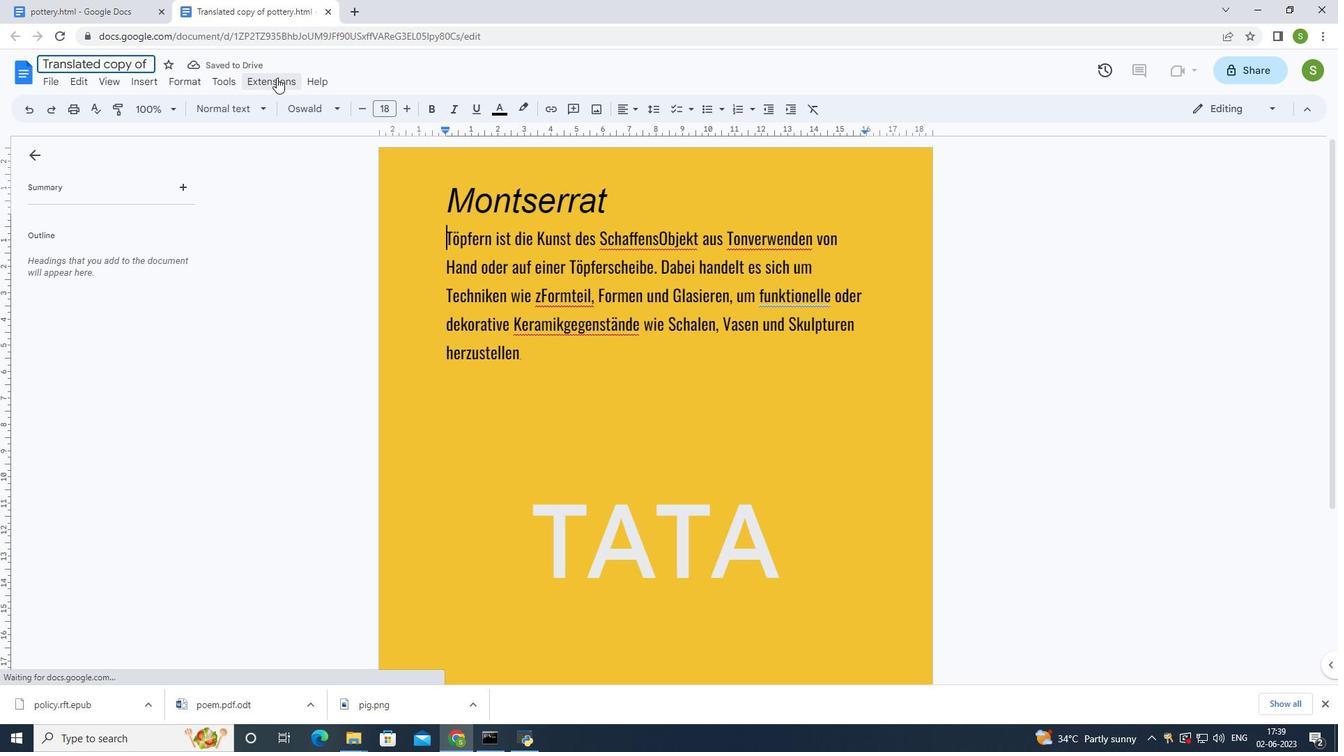 
Action: Mouse moved to (278, 80)
Screenshot: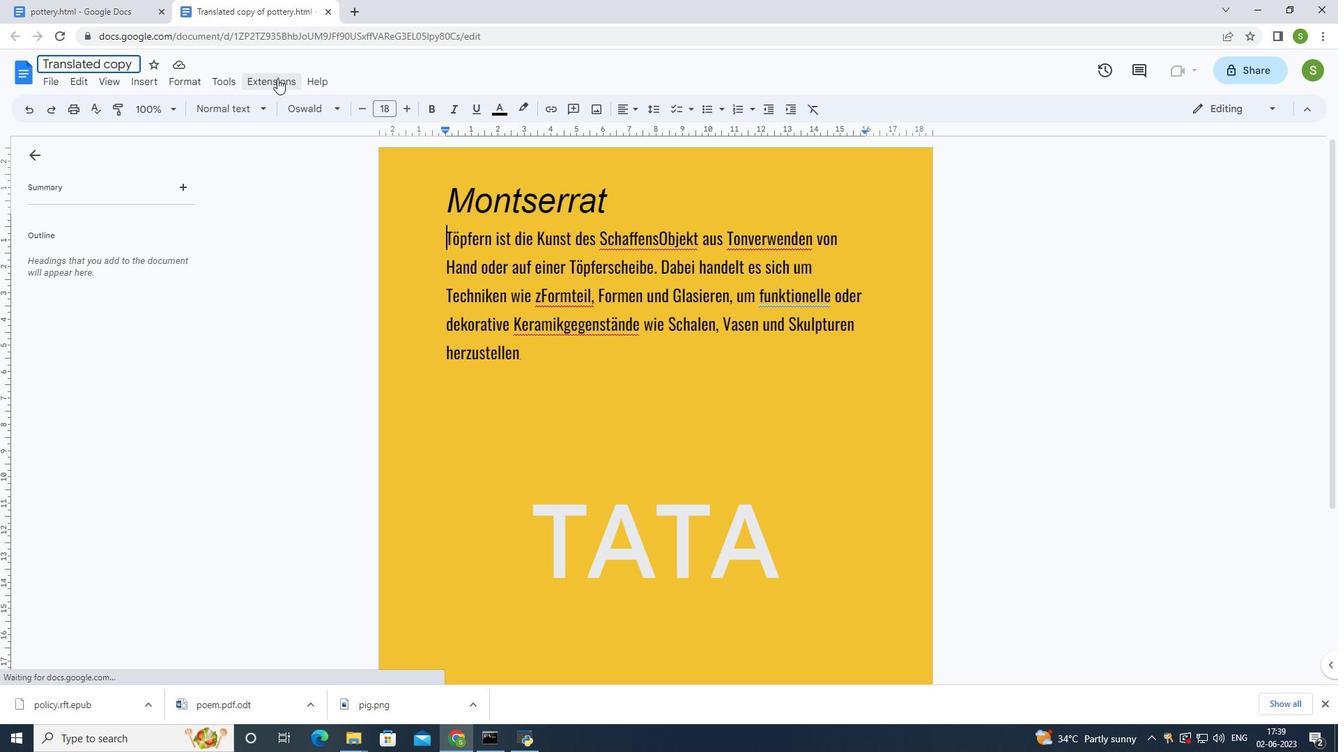 
Action: Key pressed <Key.backspace>
Screenshot: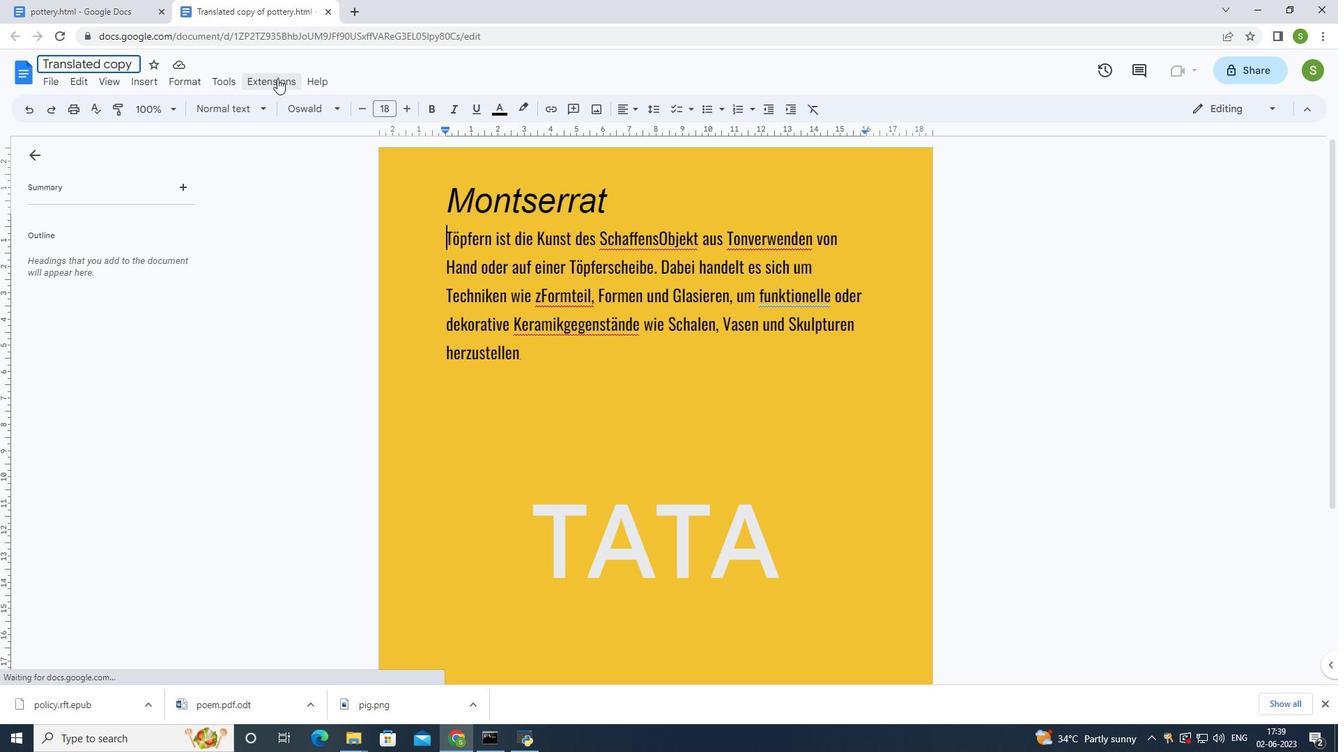 
Action: Mouse moved to (279, 81)
Screenshot: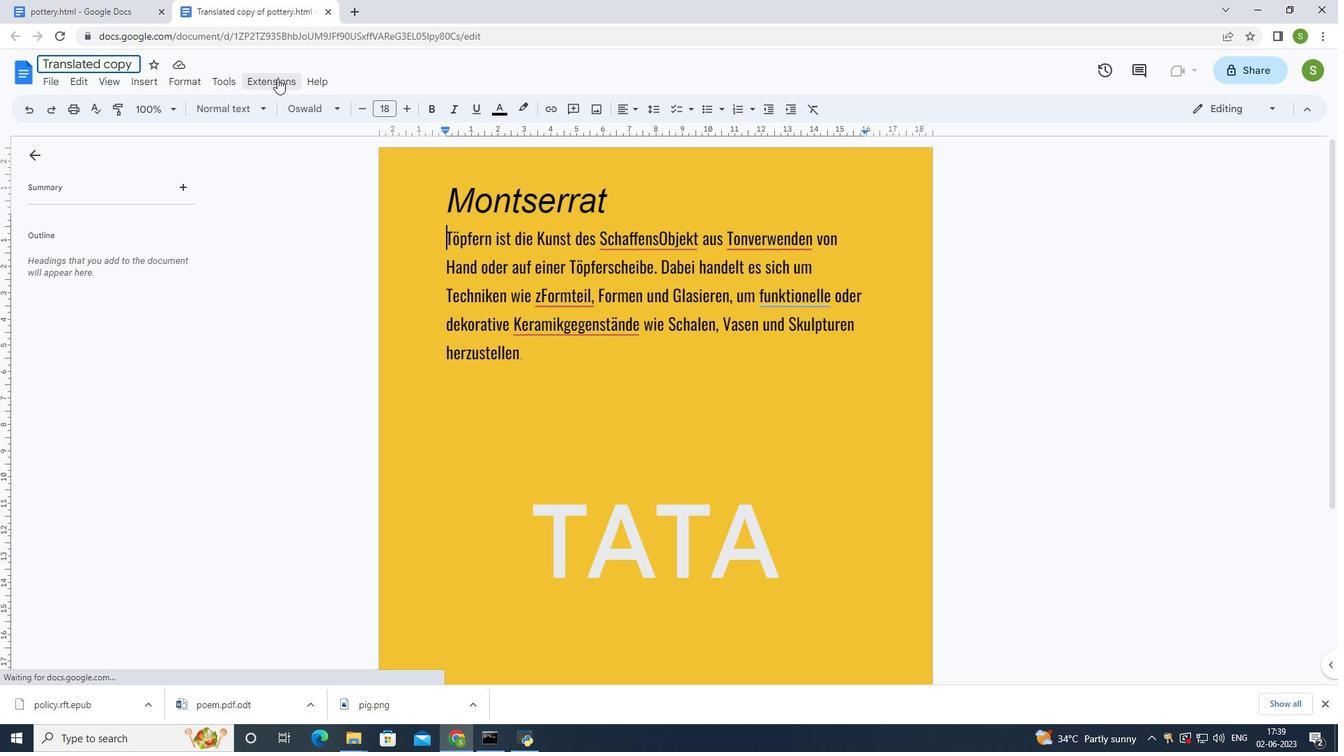 
Action: Key pressed <Key.backspace>
Screenshot: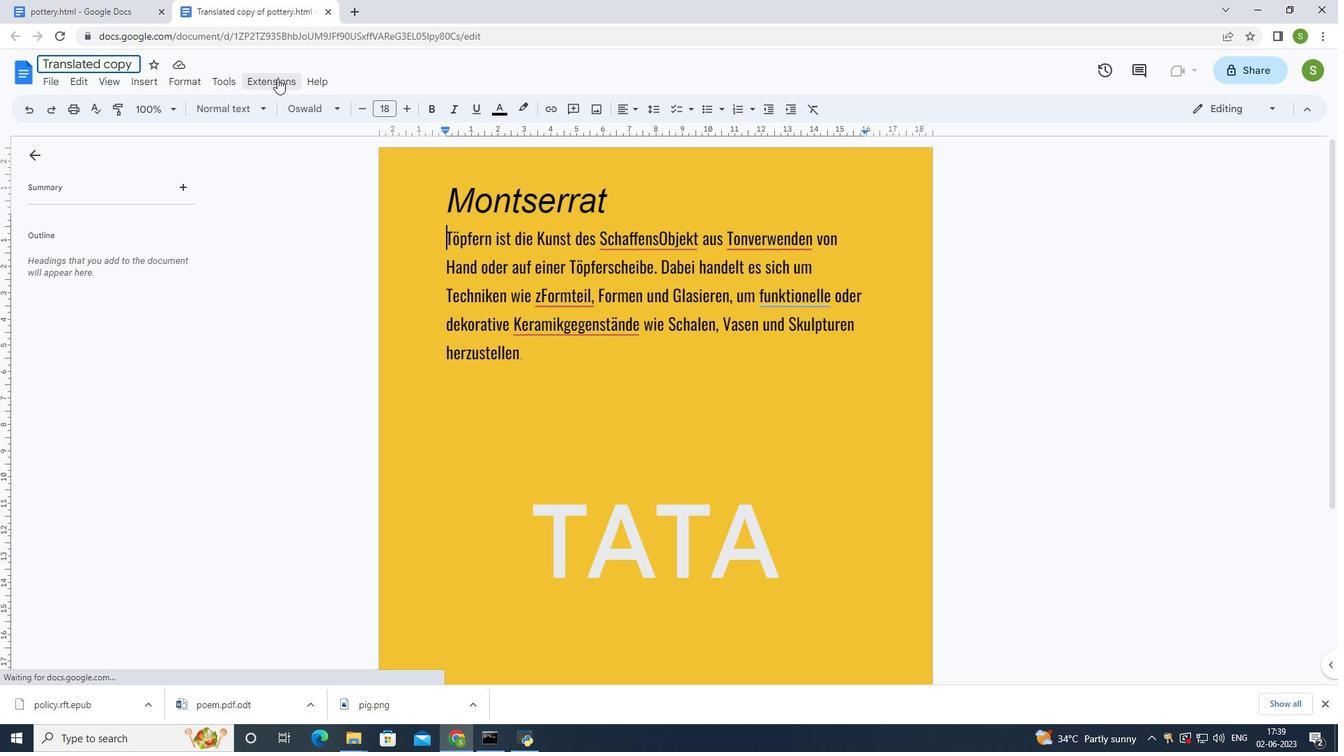 
Action: Mouse moved to (280, 81)
Screenshot: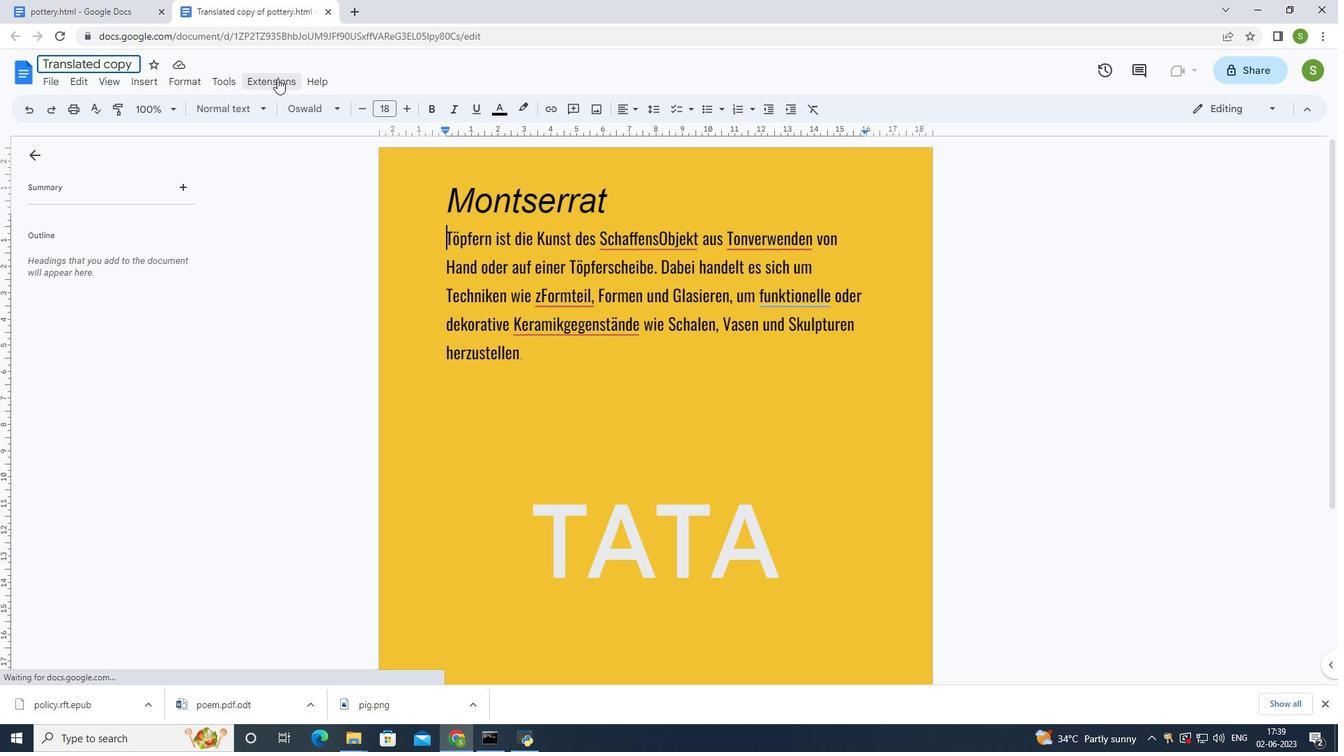 
Action: Key pressed <Key.backspace>
Screenshot: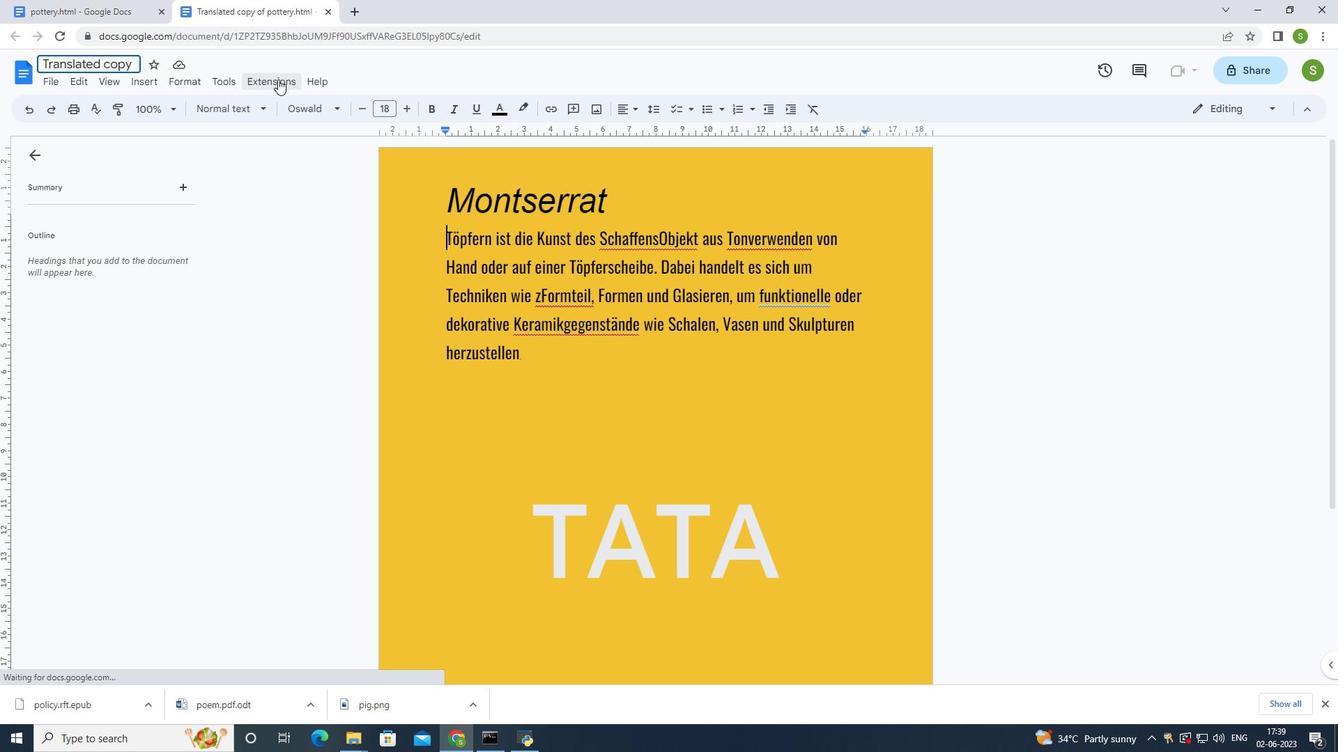 
Action: Mouse moved to (280, 82)
Screenshot: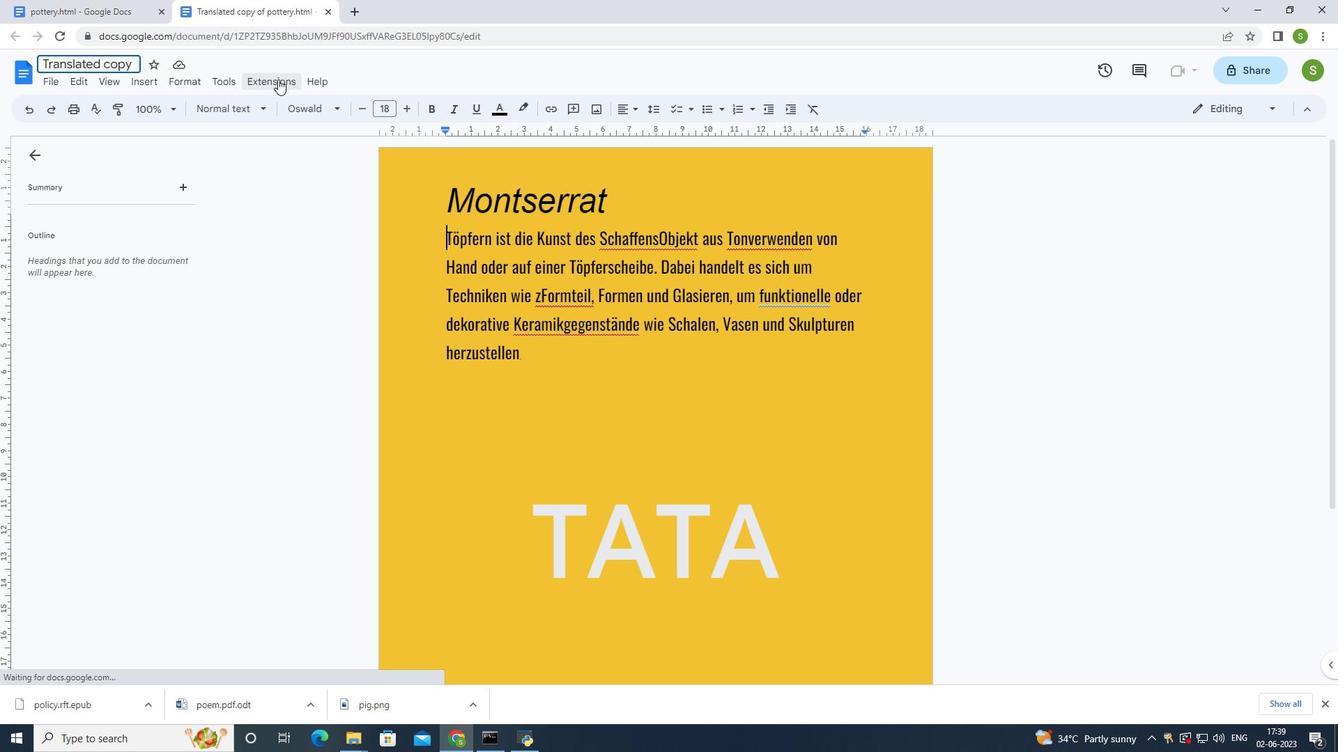 
Action: Key pressed <Key.backspace><Key.backspace>
Screenshot: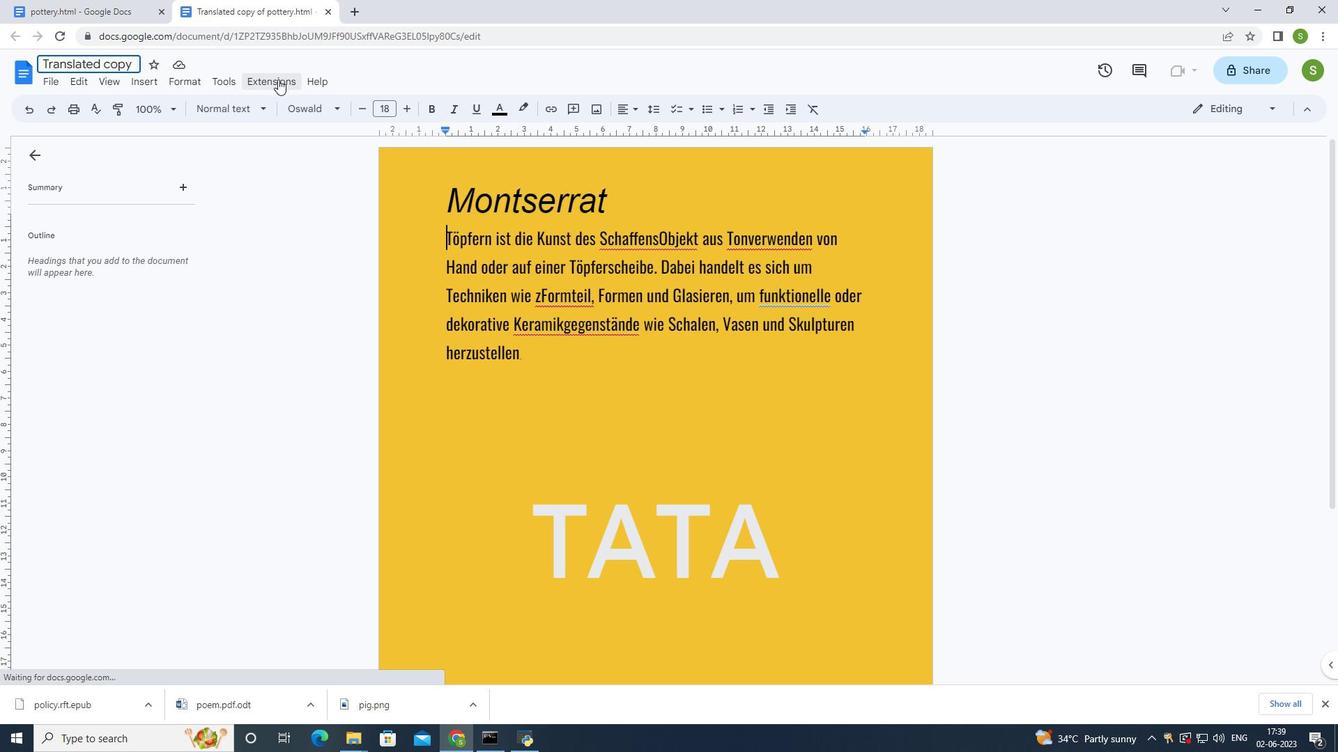 
Action: Mouse moved to (280, 82)
Screenshot: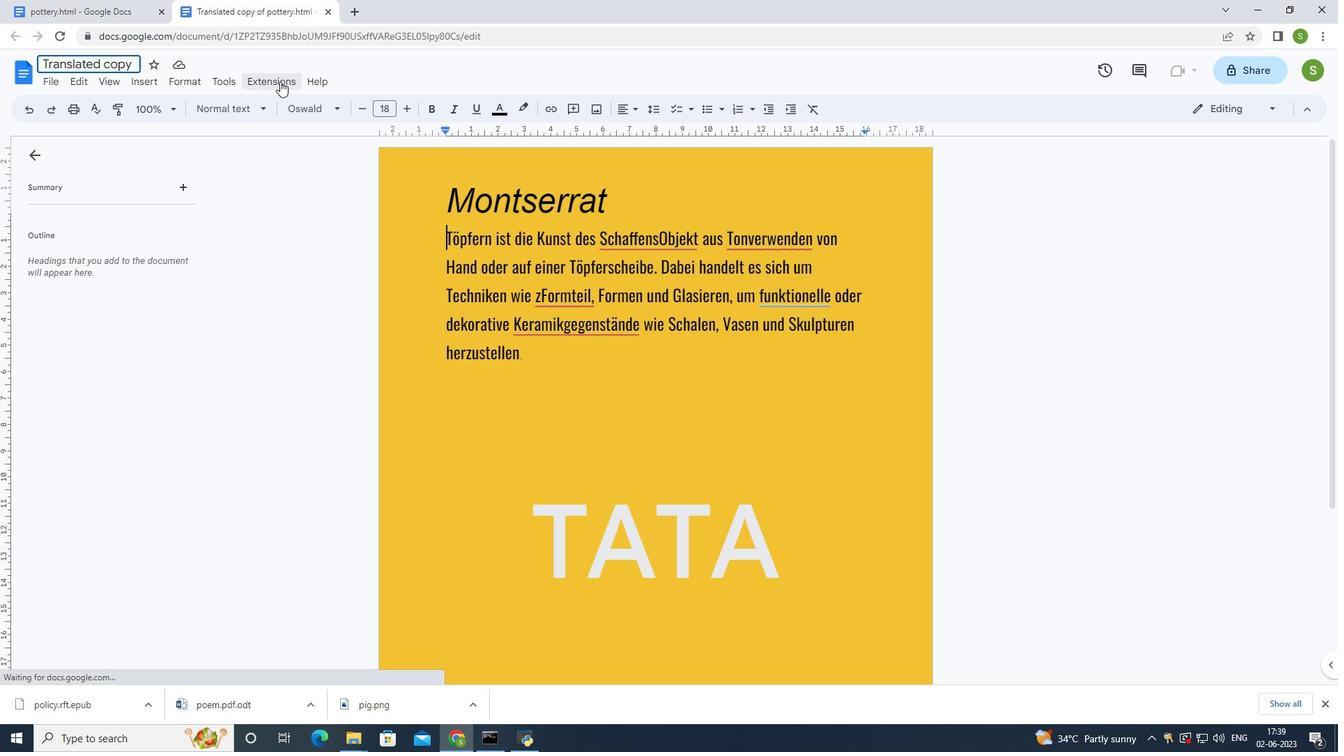
Action: Key pressed <Key.backspace><Key.backspace><Key.backspace>
Screenshot: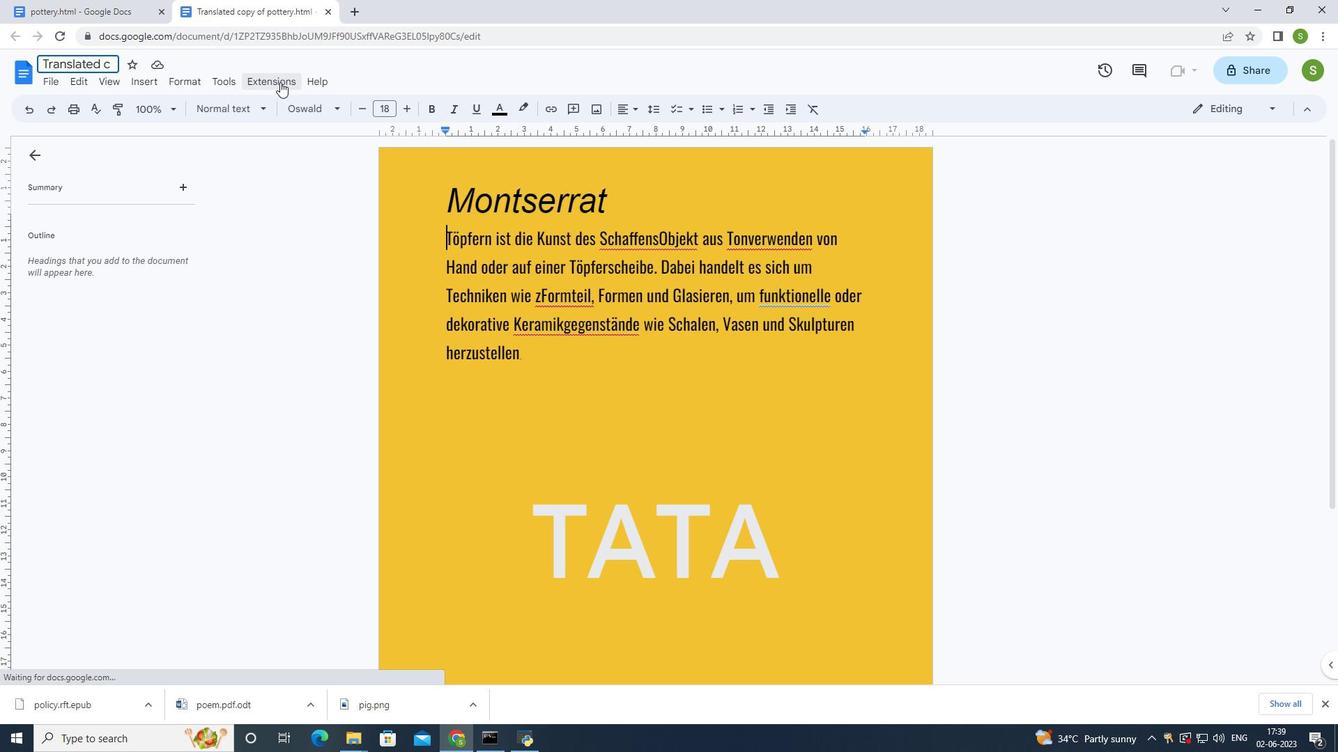 
Action: Mouse moved to (281, 83)
Screenshot: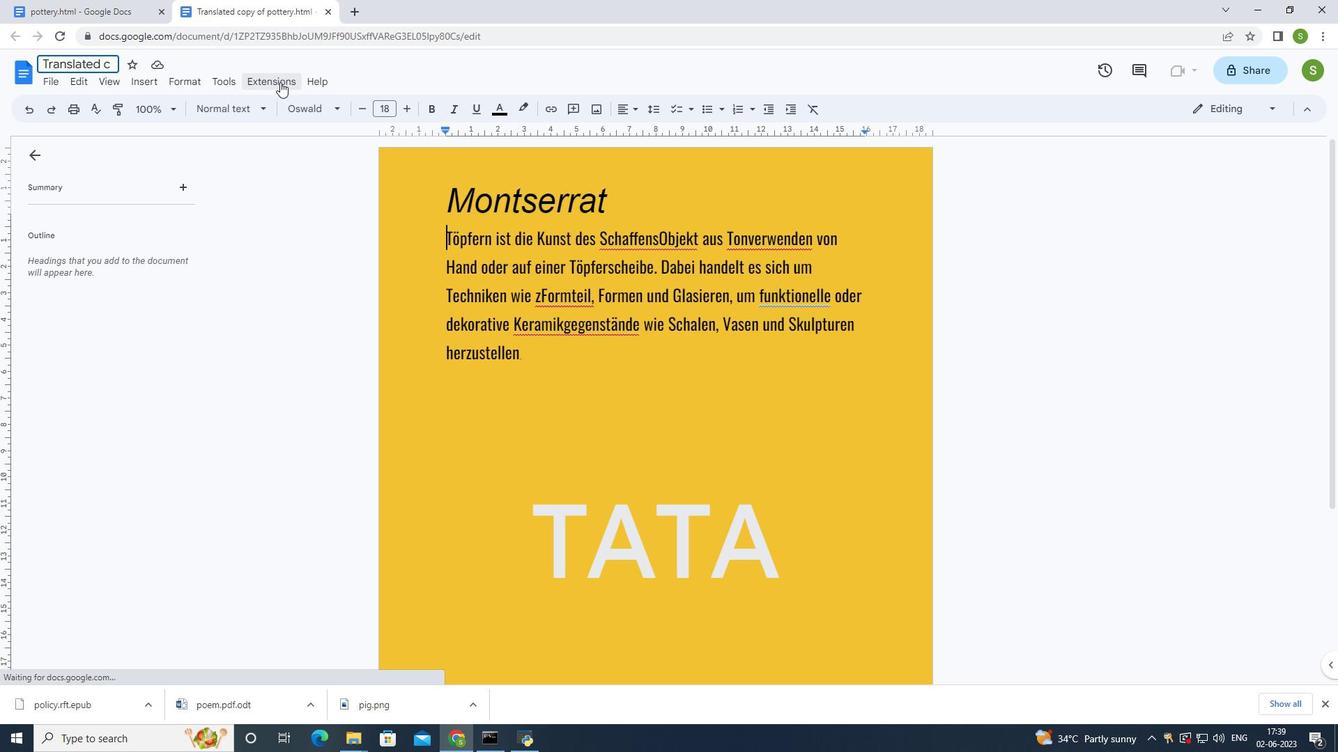 
Action: Key pressed <Key.backspace><Key.backspace>
Screenshot: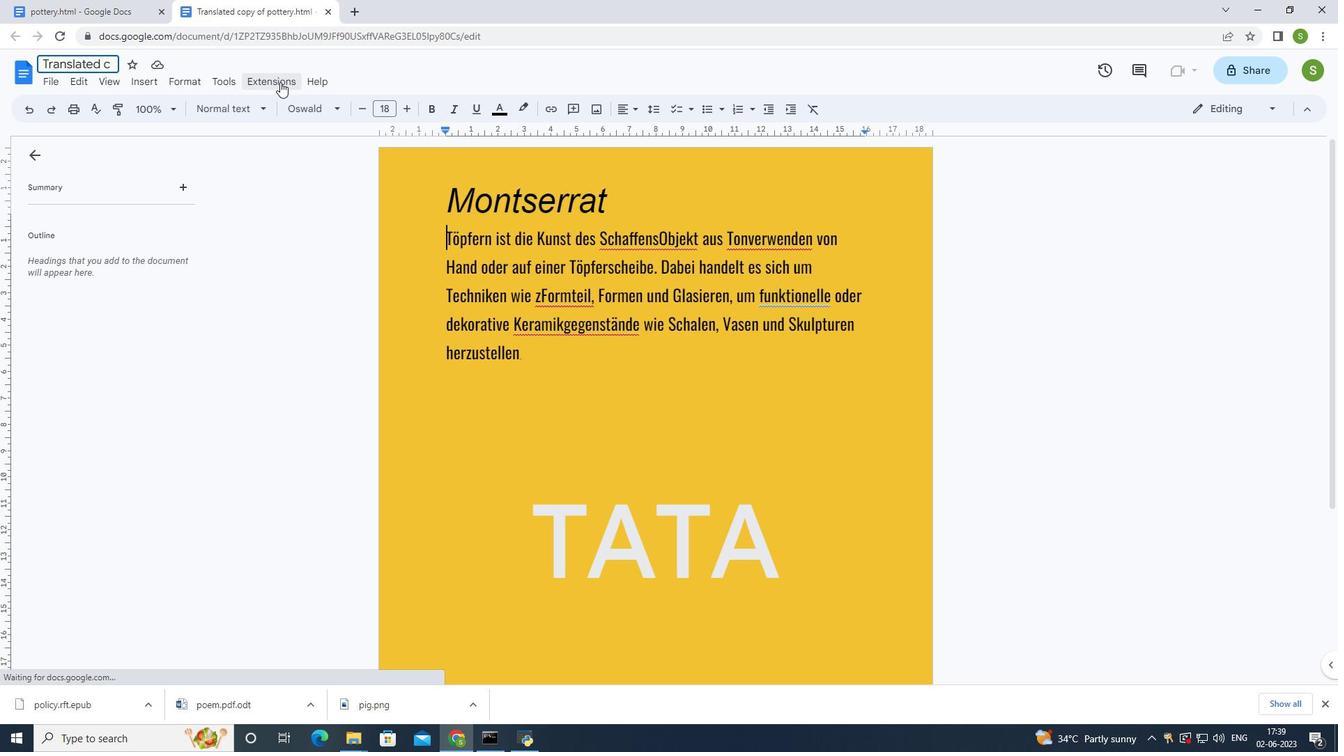 
Action: Mouse moved to (281, 83)
Screenshot: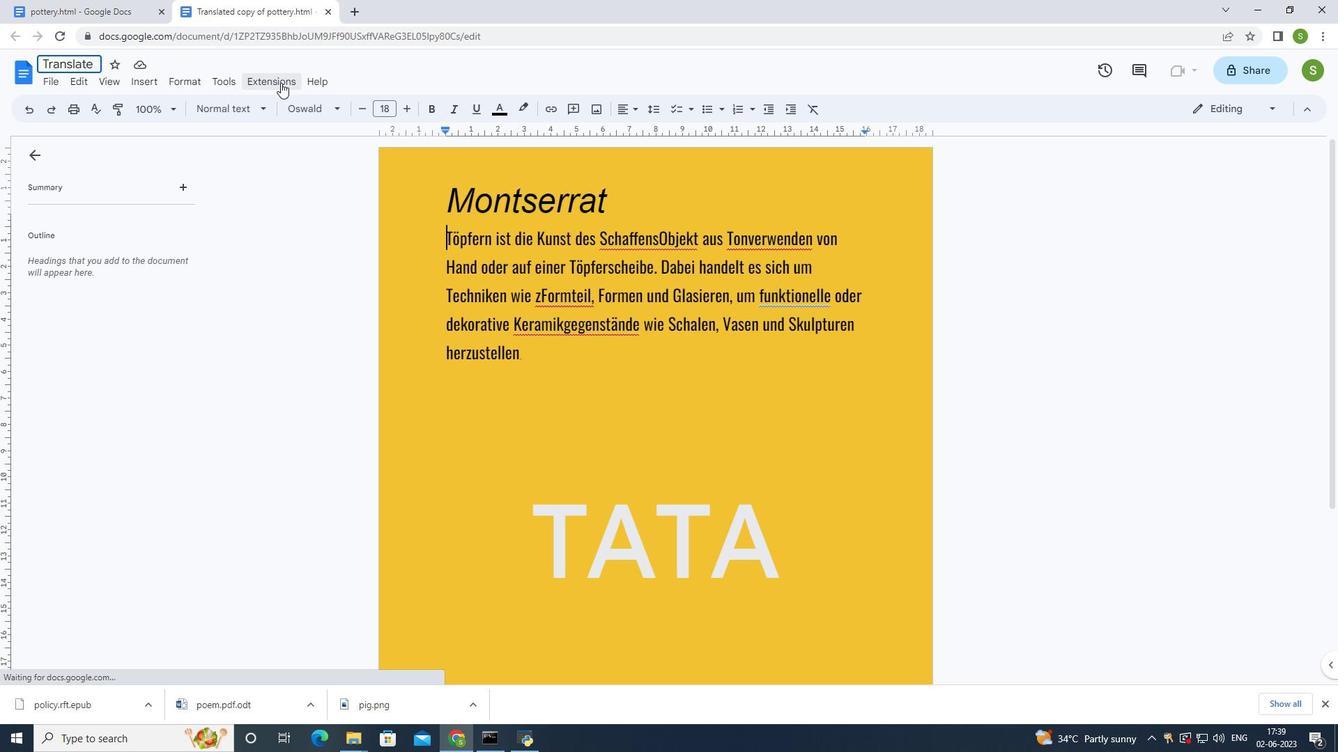 
Action: Key pressed <Key.backspace><Key.backspace>
Screenshot: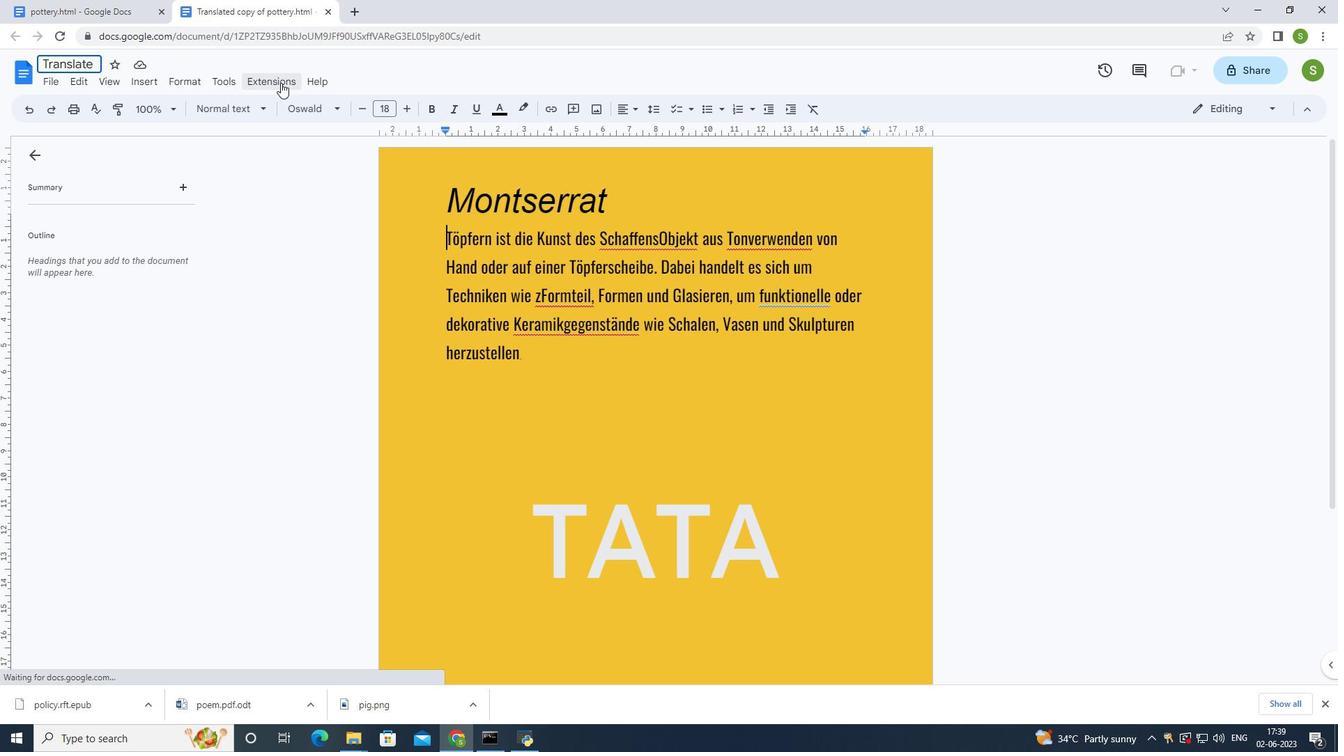 
Action: Mouse moved to (281, 85)
Screenshot: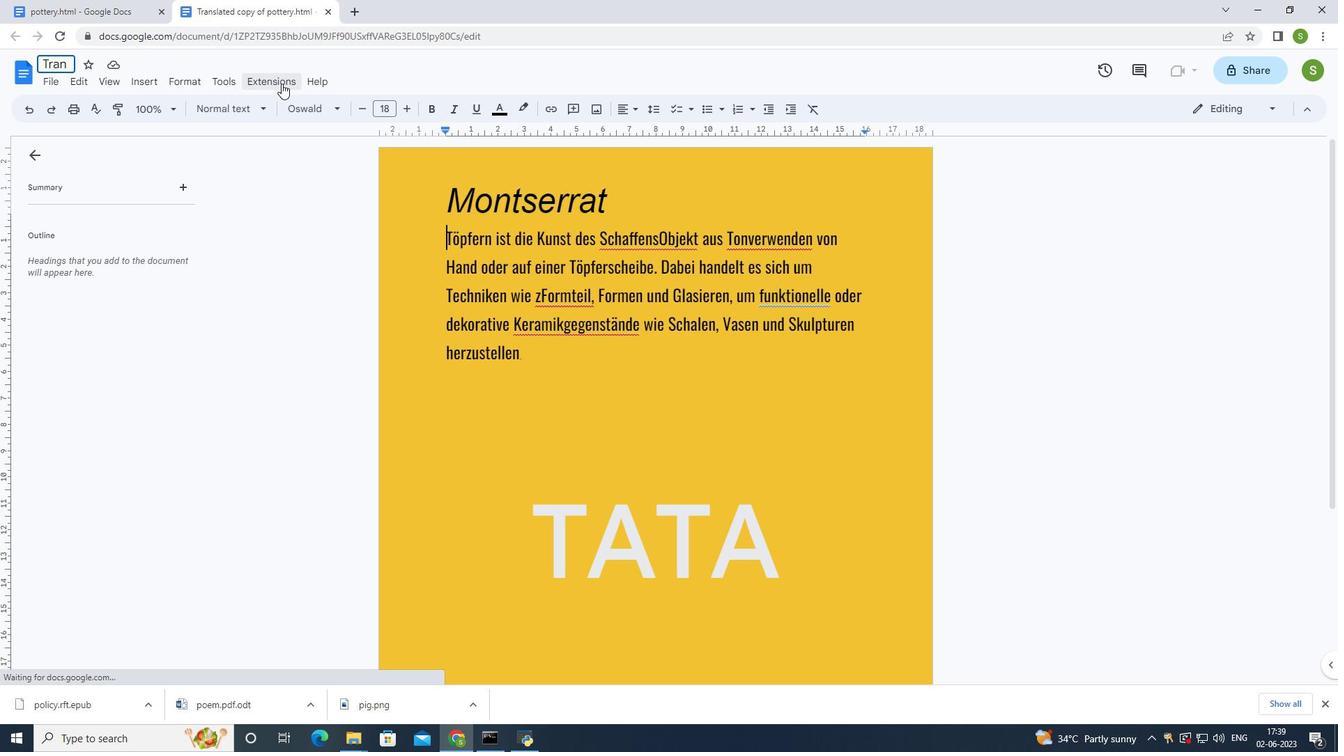 
Action: Key pressed <Key.backspace>
Screenshot: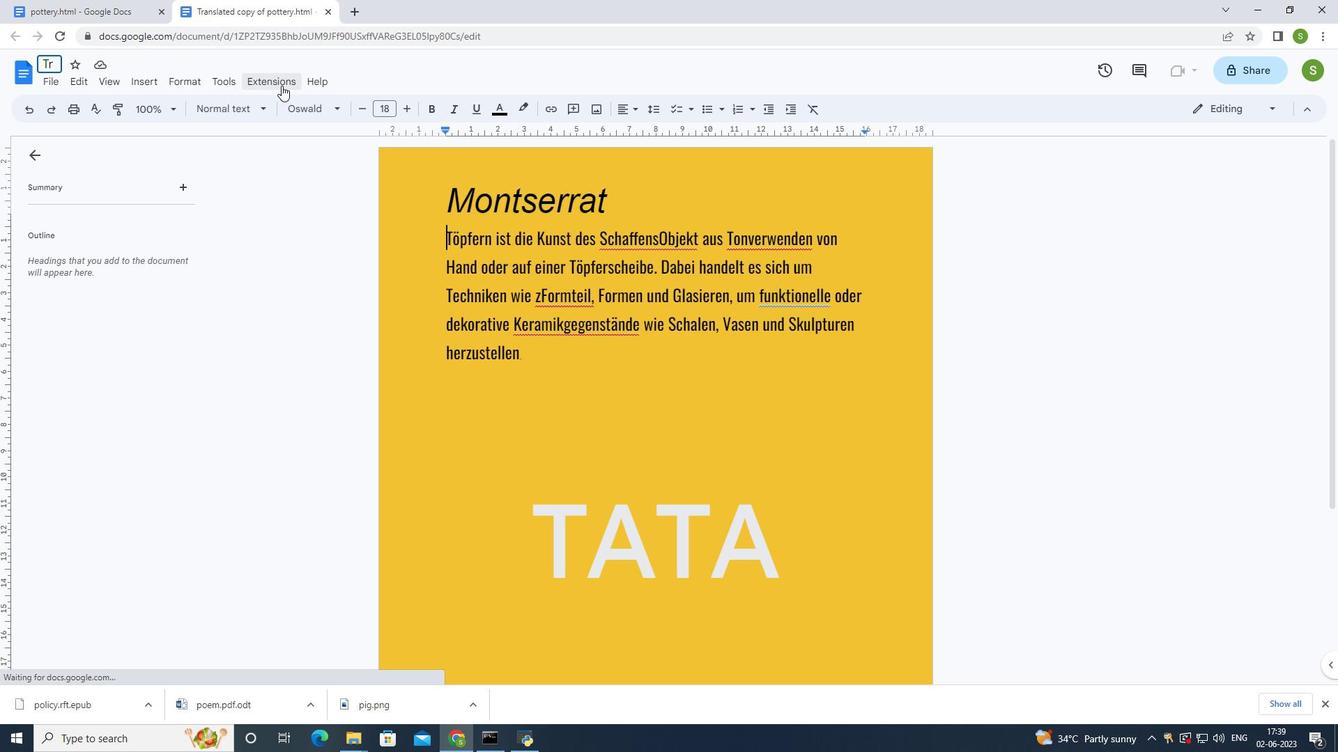 
Action: Mouse moved to (292, 116)
Screenshot: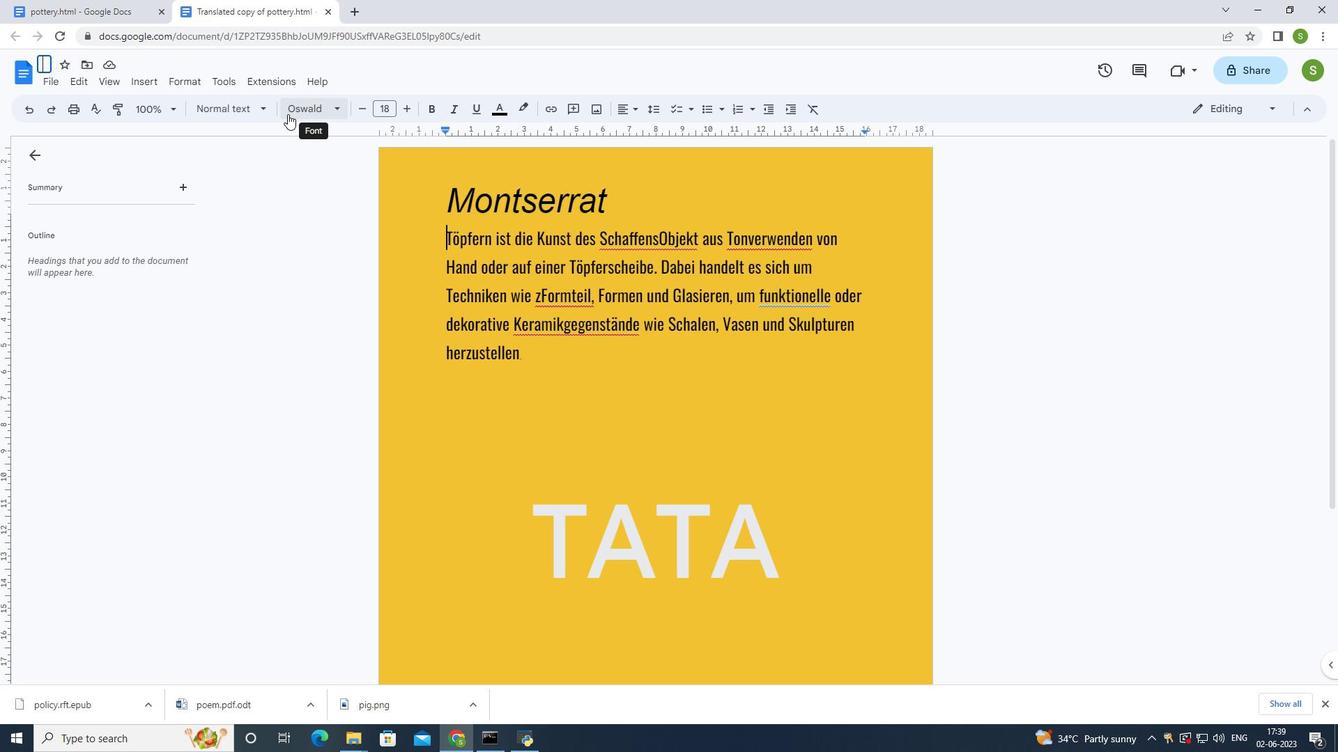 
